 Task: Add an event with the title Casual Team Building Workshop: Enhancing Collaboration and Trust, date '2023/10/26', time 9:15 AM to 11:15 AM, logged in from the account softage.3@softage.netand send the event invitation to softage.6@softage.net and softage.7@softage.net. Set a reminder for the event 5 minutes before
Action: Mouse moved to (126, 117)
Screenshot: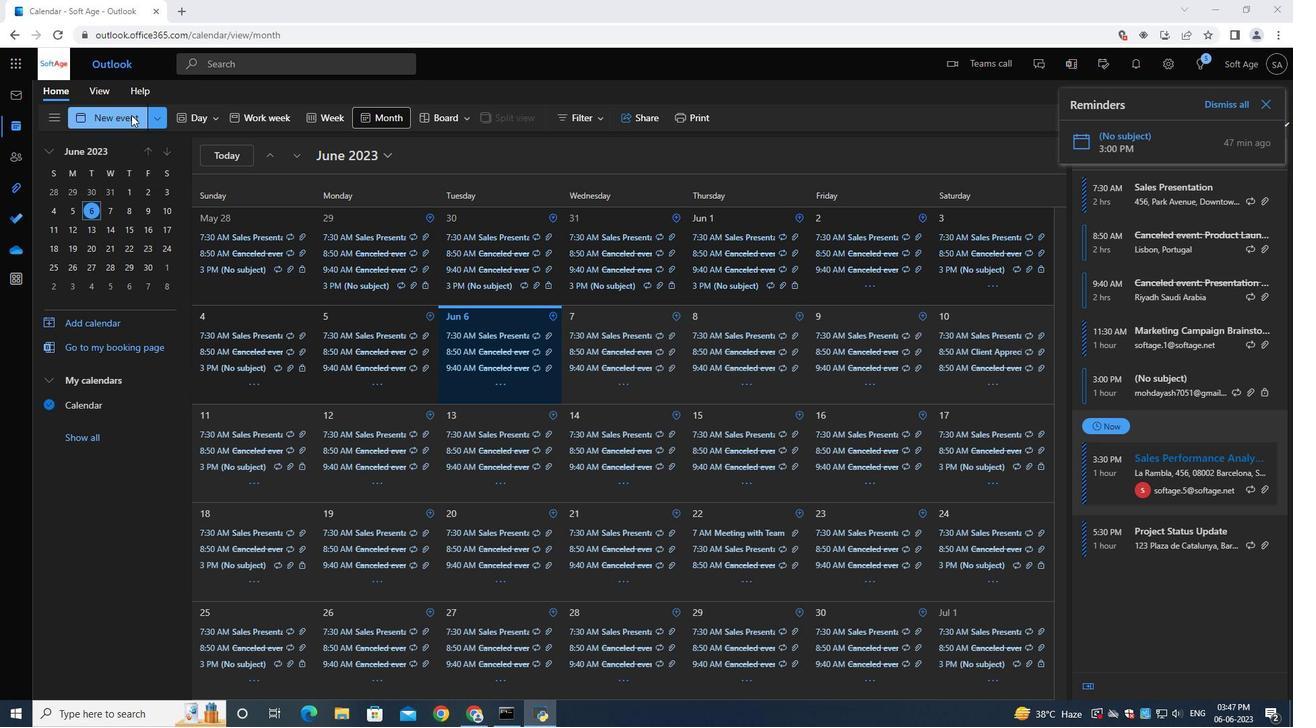 
Action: Mouse pressed left at (126, 117)
Screenshot: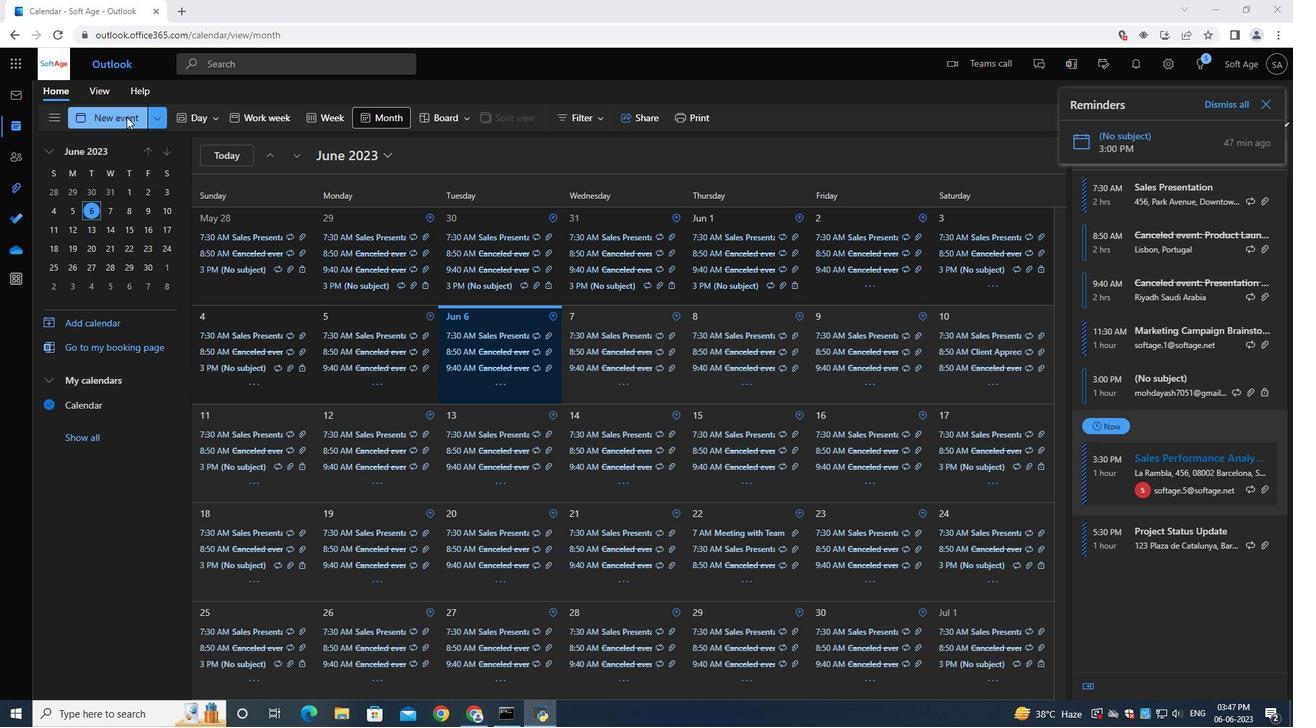 
Action: Mouse moved to (374, 212)
Screenshot: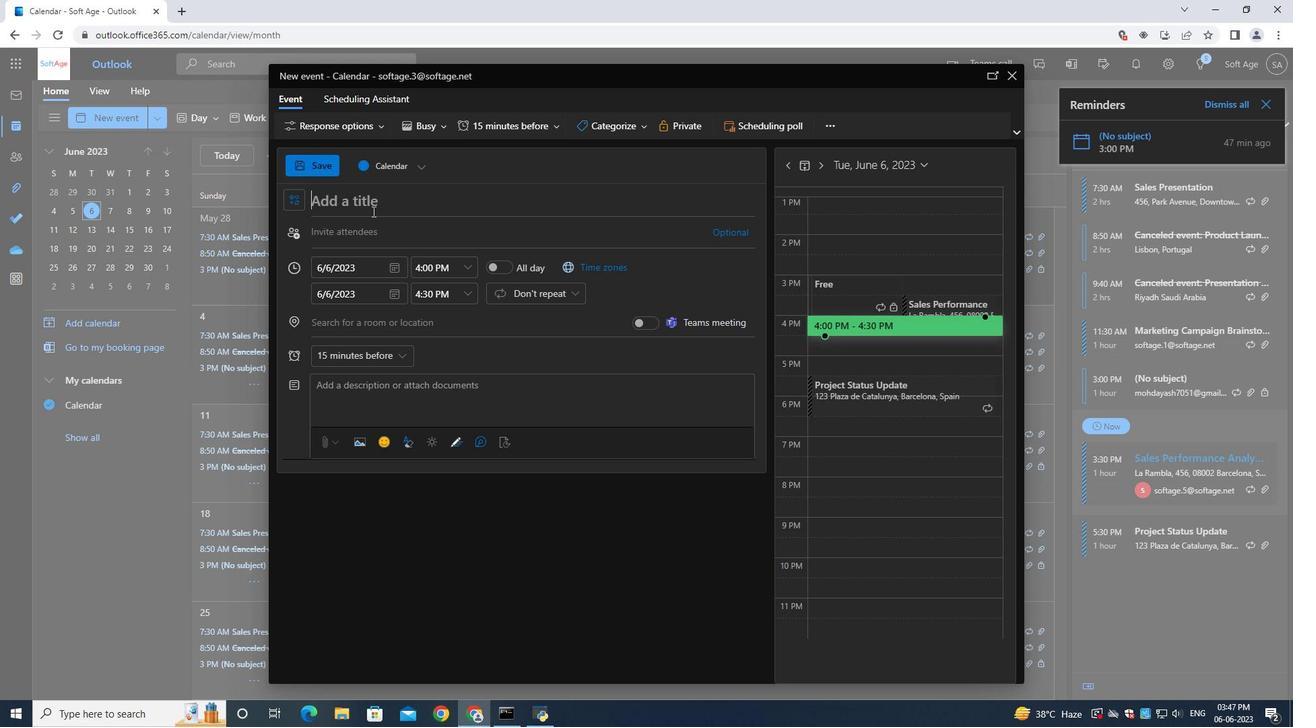 
Action: Key pressed <Key.shift>Casual<Key.space><Key.shift><Key.shift><Key.shift><Key.shift><Key.shift>Team<Key.space><Key.shift><Key.shift><Key.shift><Key.shift><Key.shift><Key.shift><Key.shift><Key.shift><Key.shift><Key.shift><Key.shift><Key.shift><Key.shift><Key.shift><Key.shift>Building<Key.space><Key.shift>Workshop<Key.shift_r>:<Key.space><Key.shift><Key.shift><Key.shift><Key.shift><Key.shift><Key.shift><Key.shift><Key.shift><Key.shift><Key.shift><Key.shift><Key.shift><Key.shift><Key.shift><Key.shift>Enhancing<Key.space><Key.shift>Collaboration<Key.space>and<Key.space><Key.shift>Trust<Key.space>
Screenshot: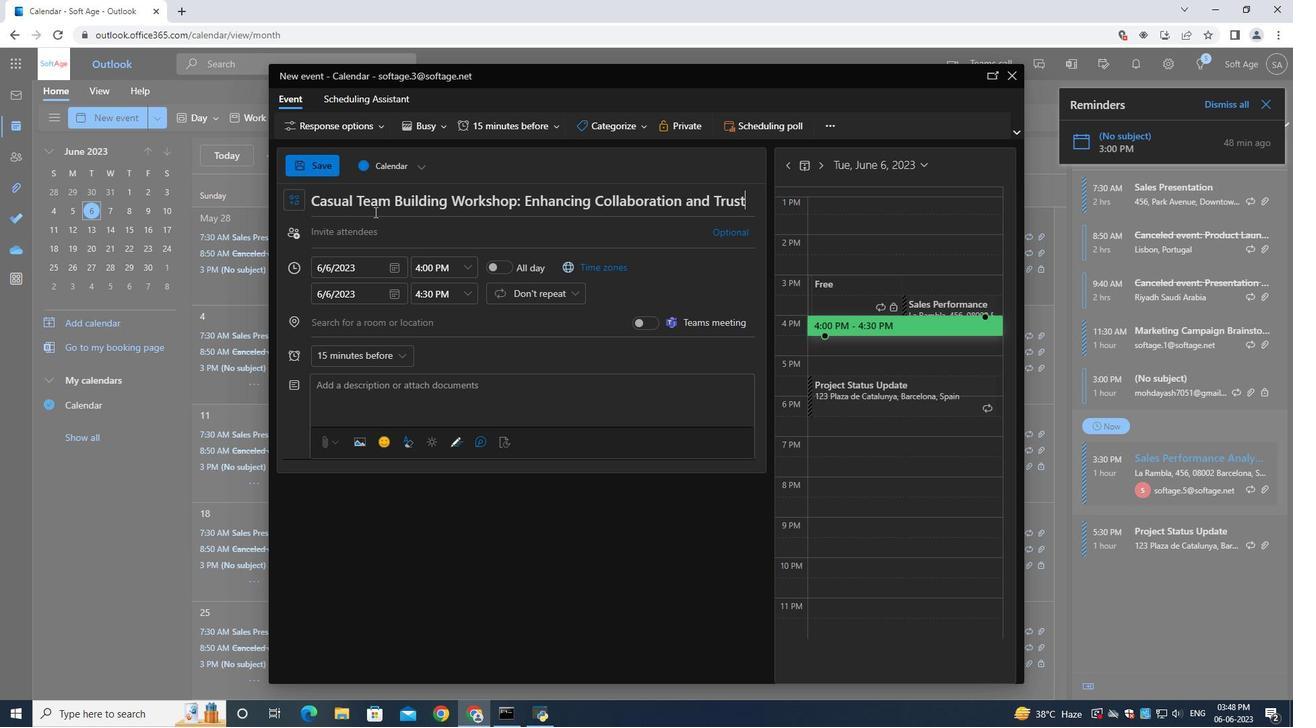 
Action: Mouse moved to (394, 274)
Screenshot: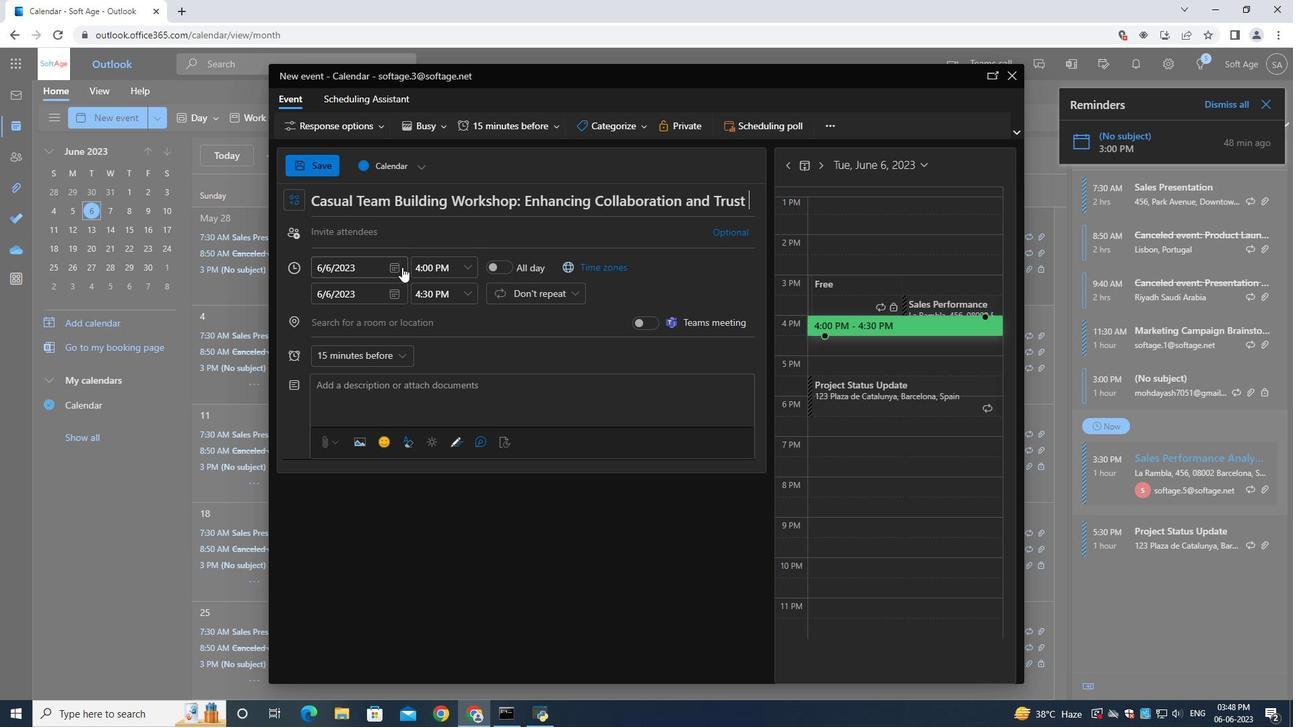 
Action: Mouse pressed left at (394, 274)
Screenshot: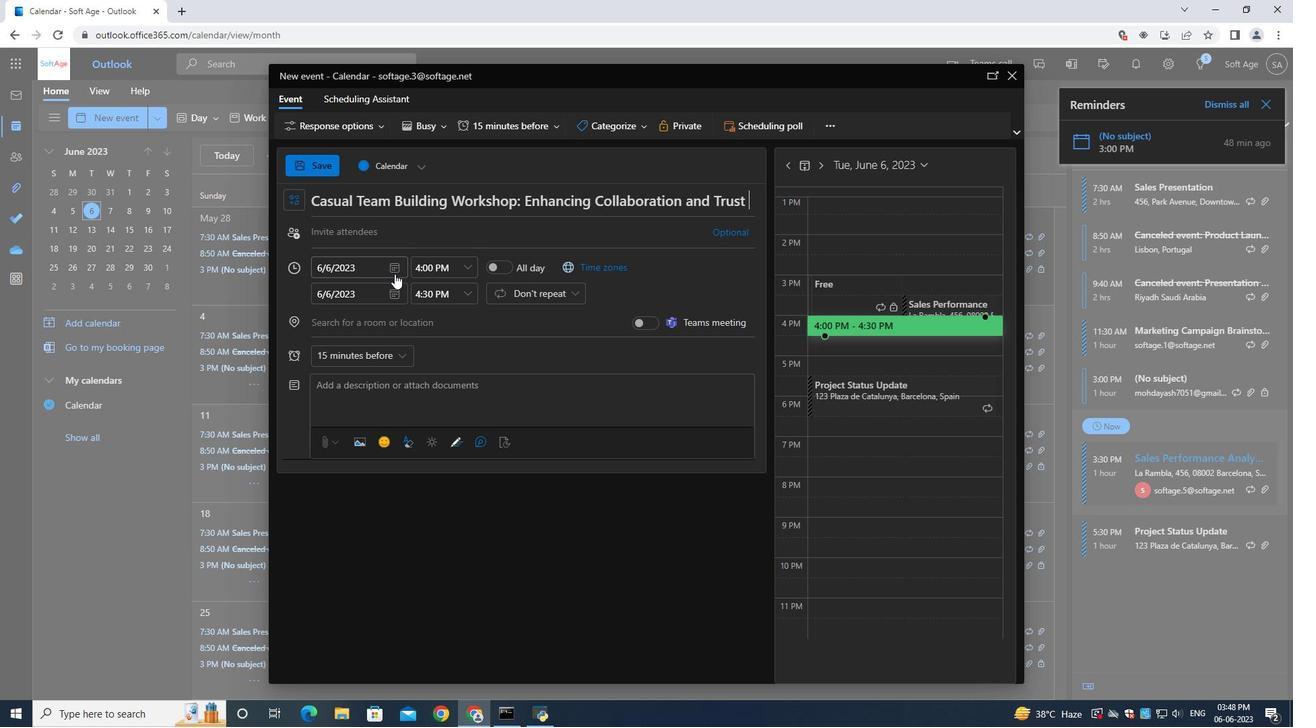 
Action: Mouse moved to (441, 297)
Screenshot: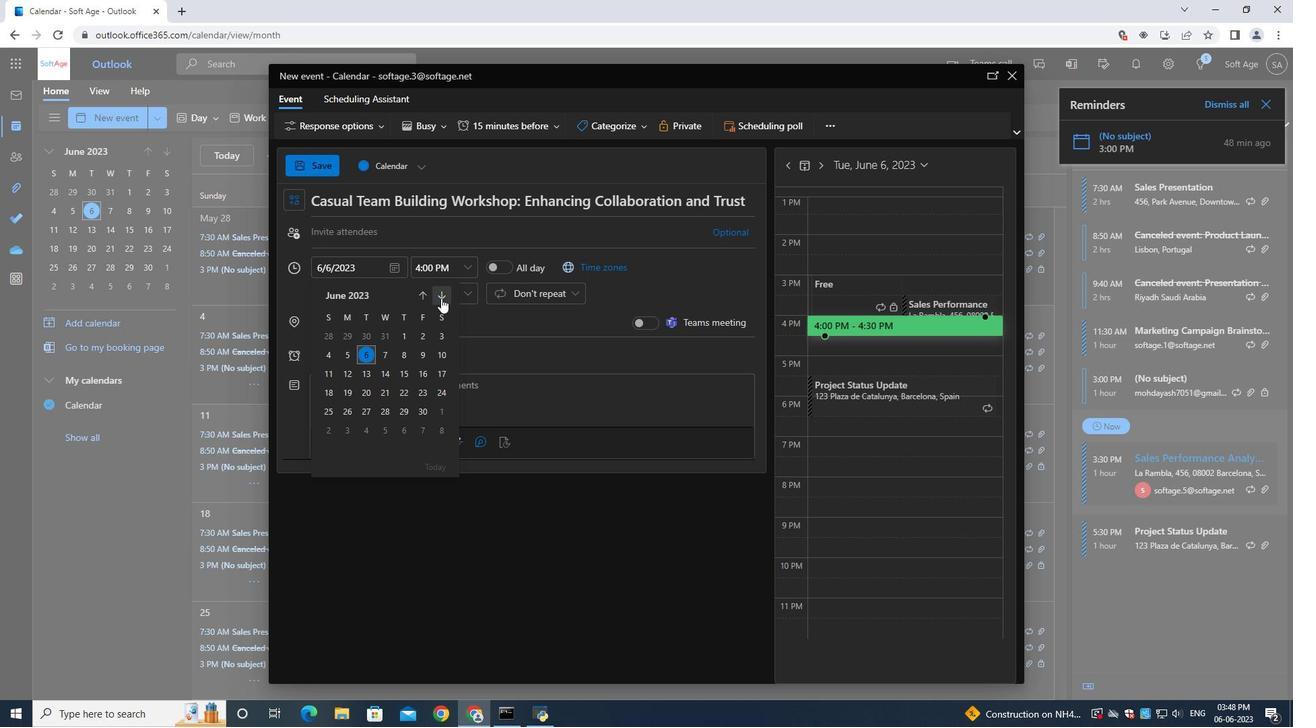 
Action: Mouse pressed left at (441, 297)
Screenshot: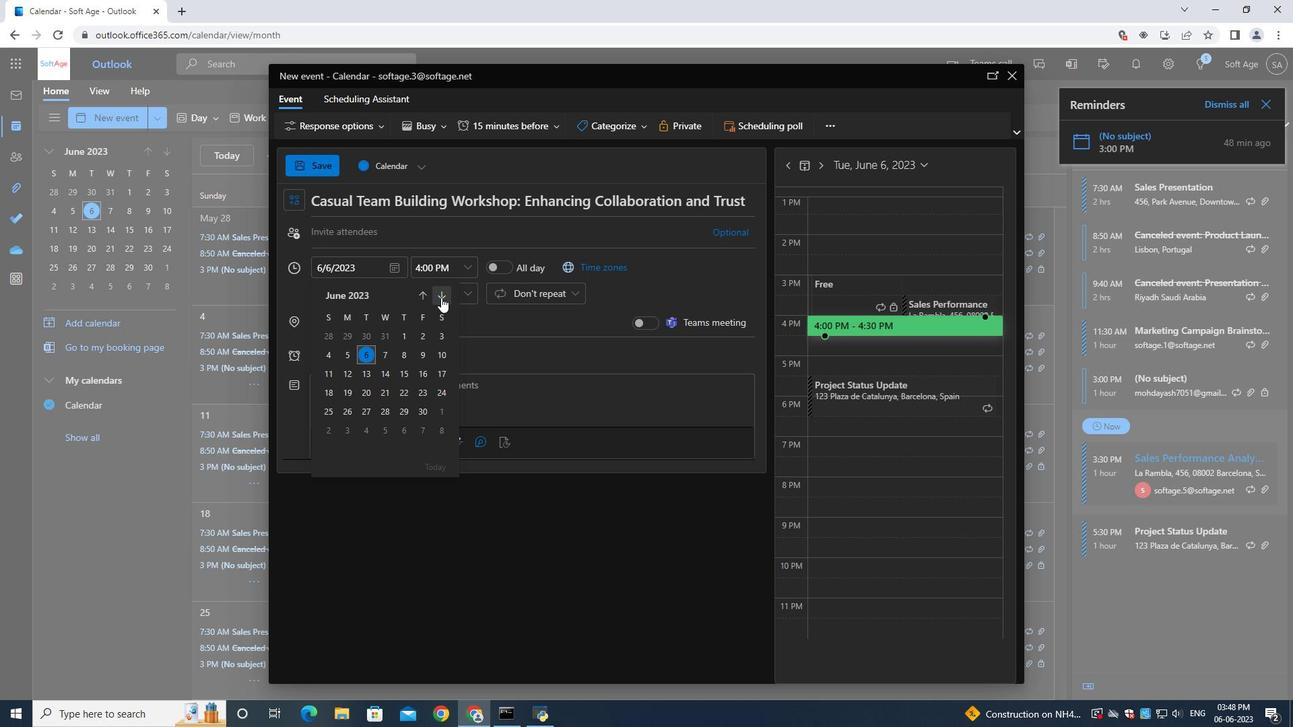 
Action: Mouse pressed left at (441, 297)
Screenshot: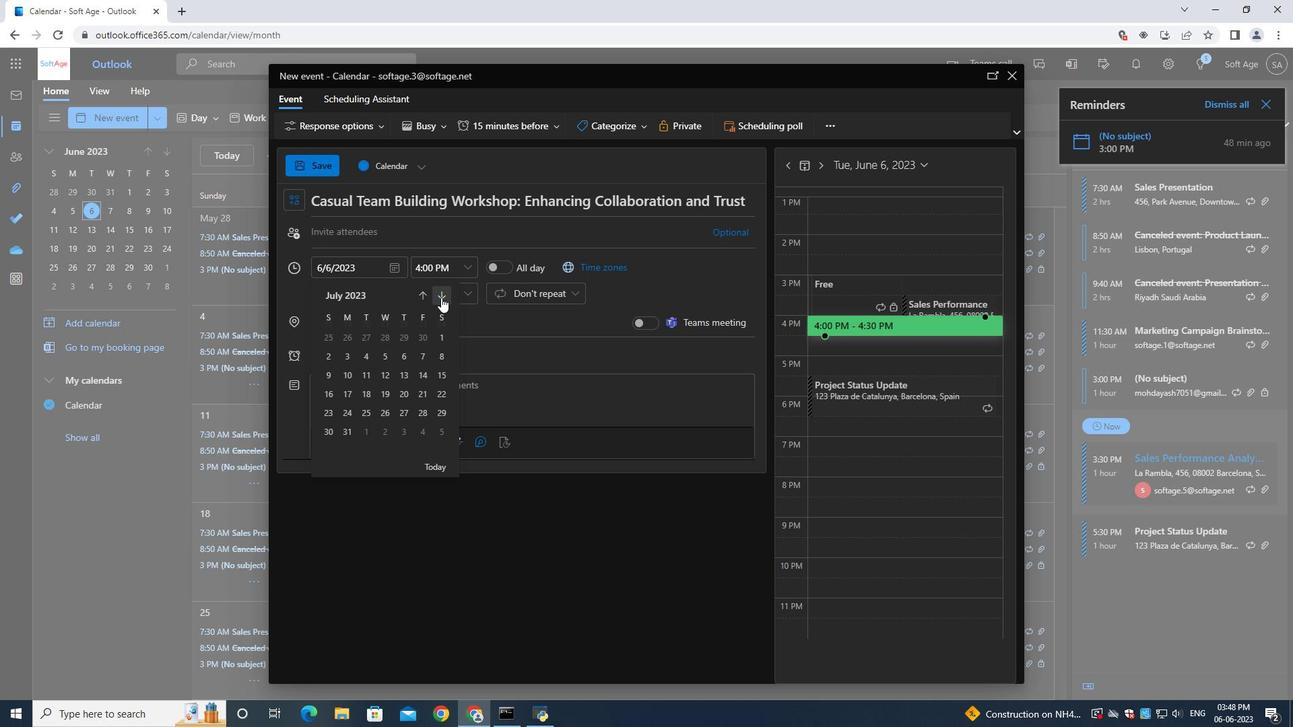 
Action: Mouse moved to (441, 297)
Screenshot: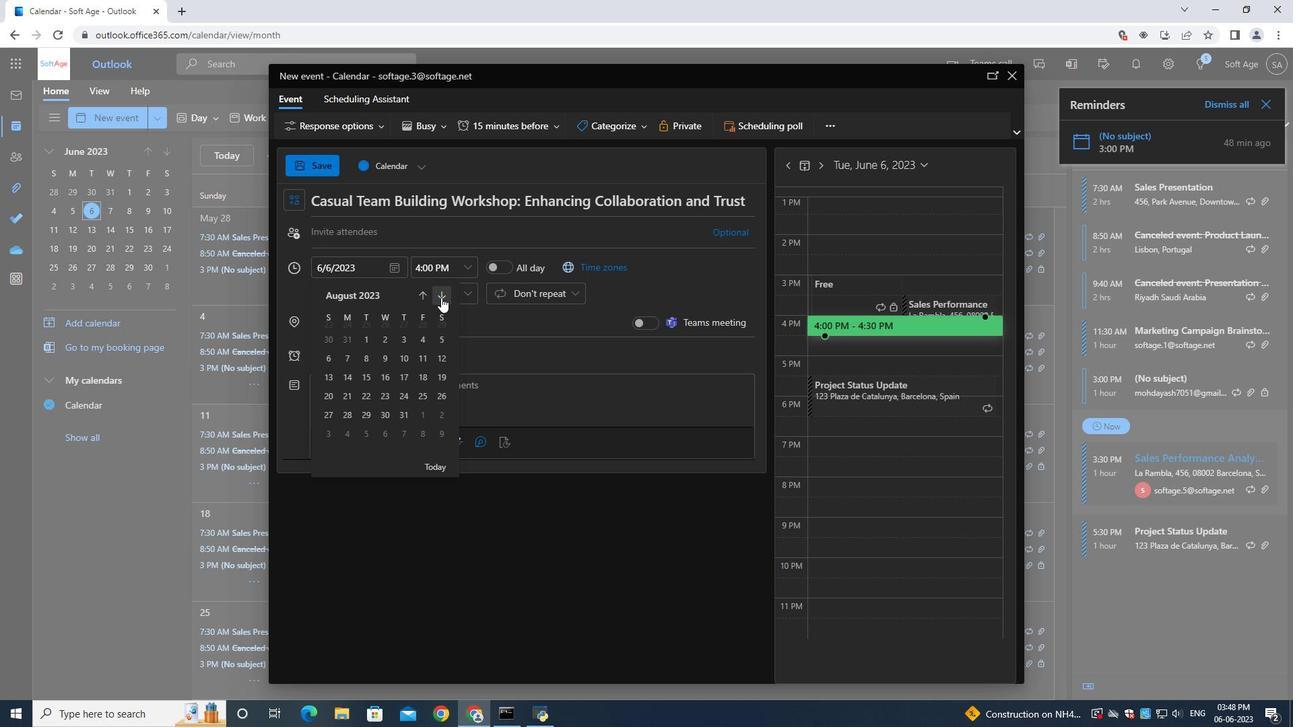 
Action: Mouse pressed left at (441, 297)
Screenshot: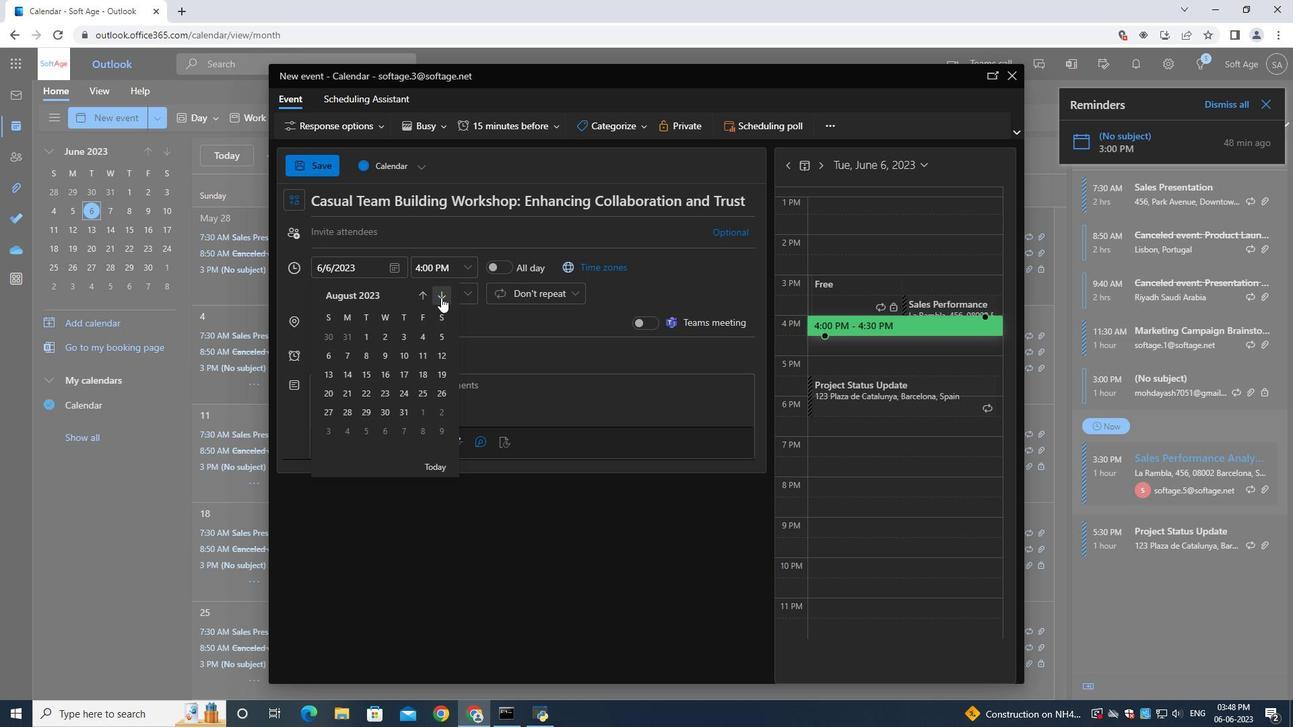 
Action: Mouse moved to (441, 297)
Screenshot: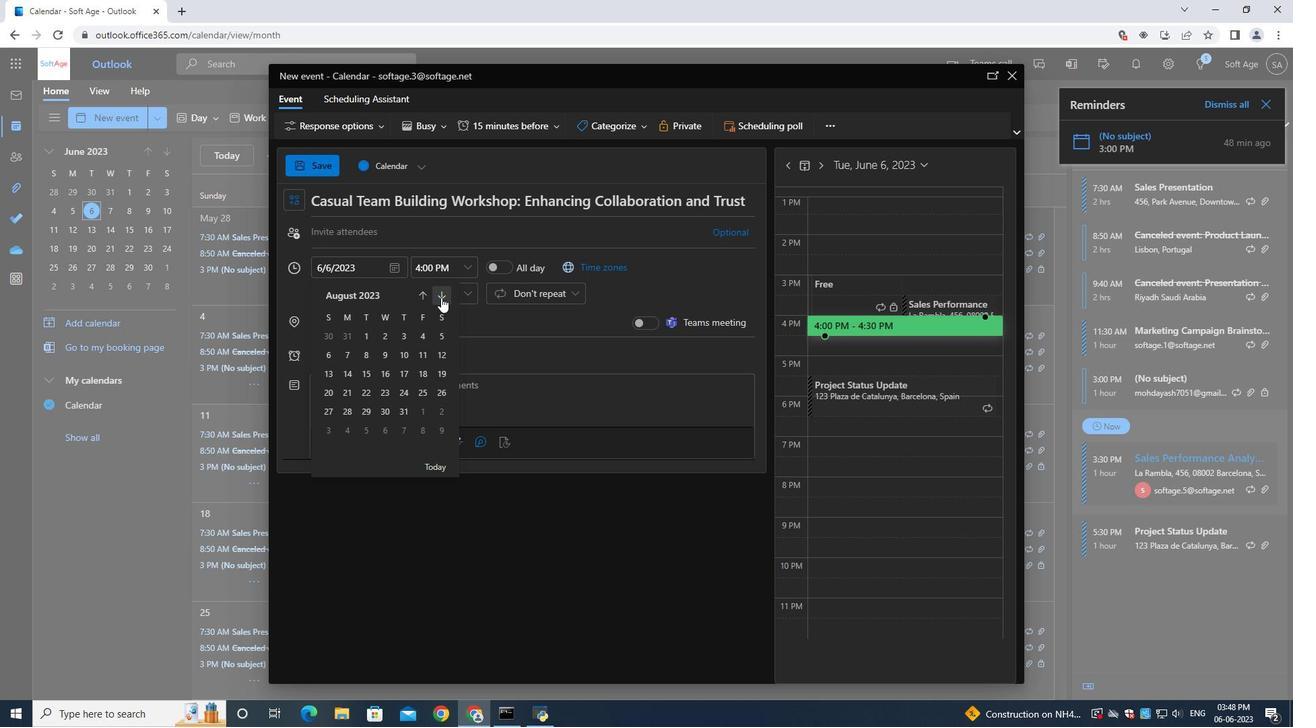 
Action: Mouse pressed left at (441, 297)
Screenshot: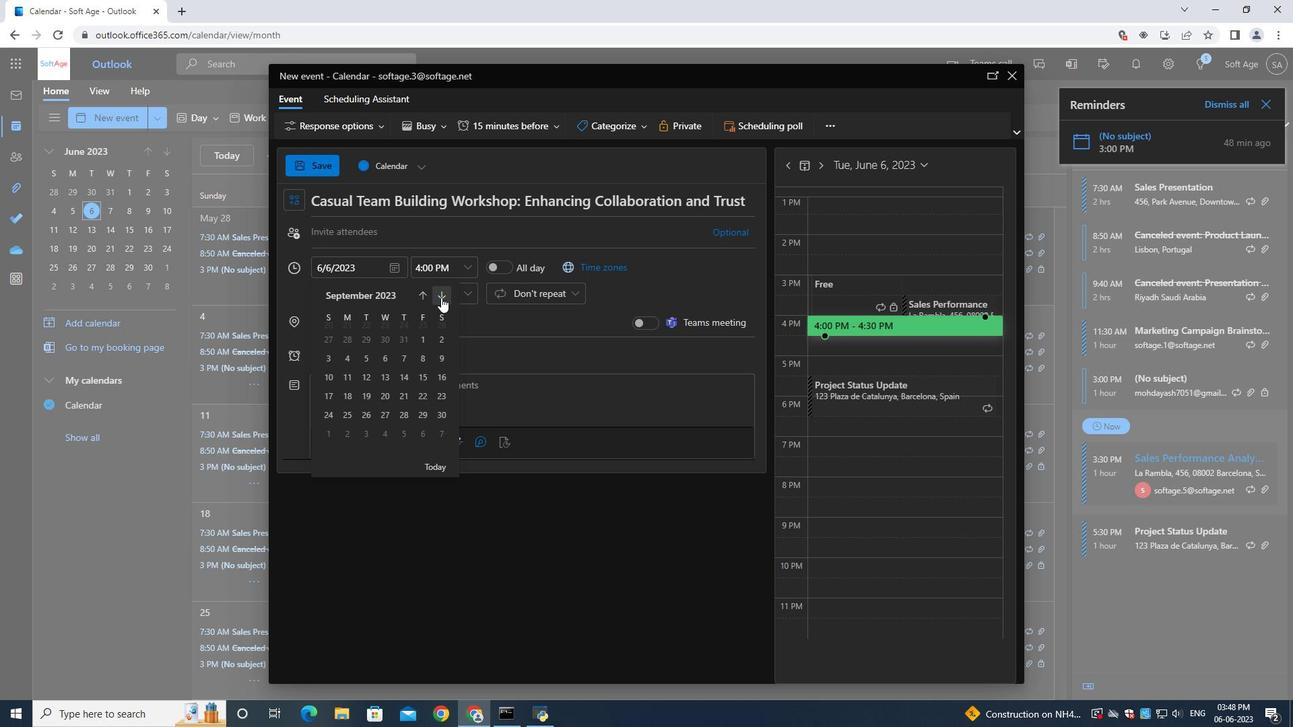 
Action: Mouse moved to (404, 397)
Screenshot: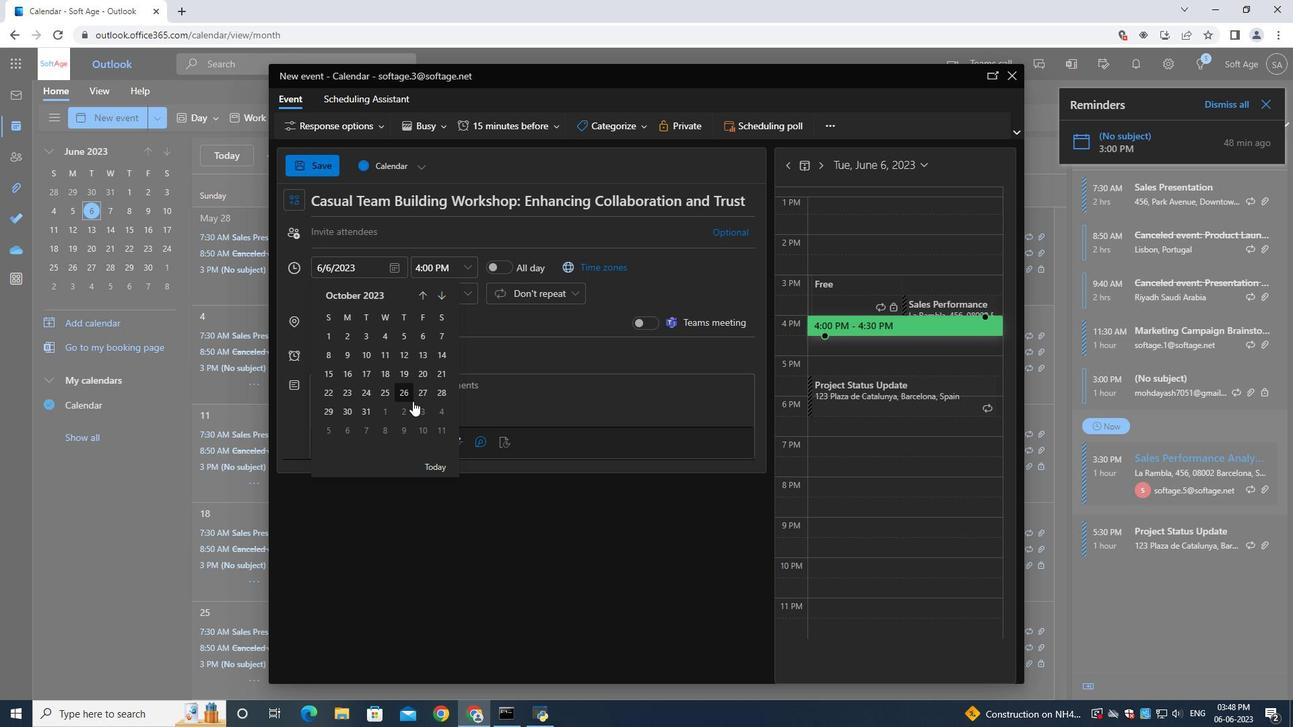 
Action: Mouse pressed left at (404, 397)
Screenshot: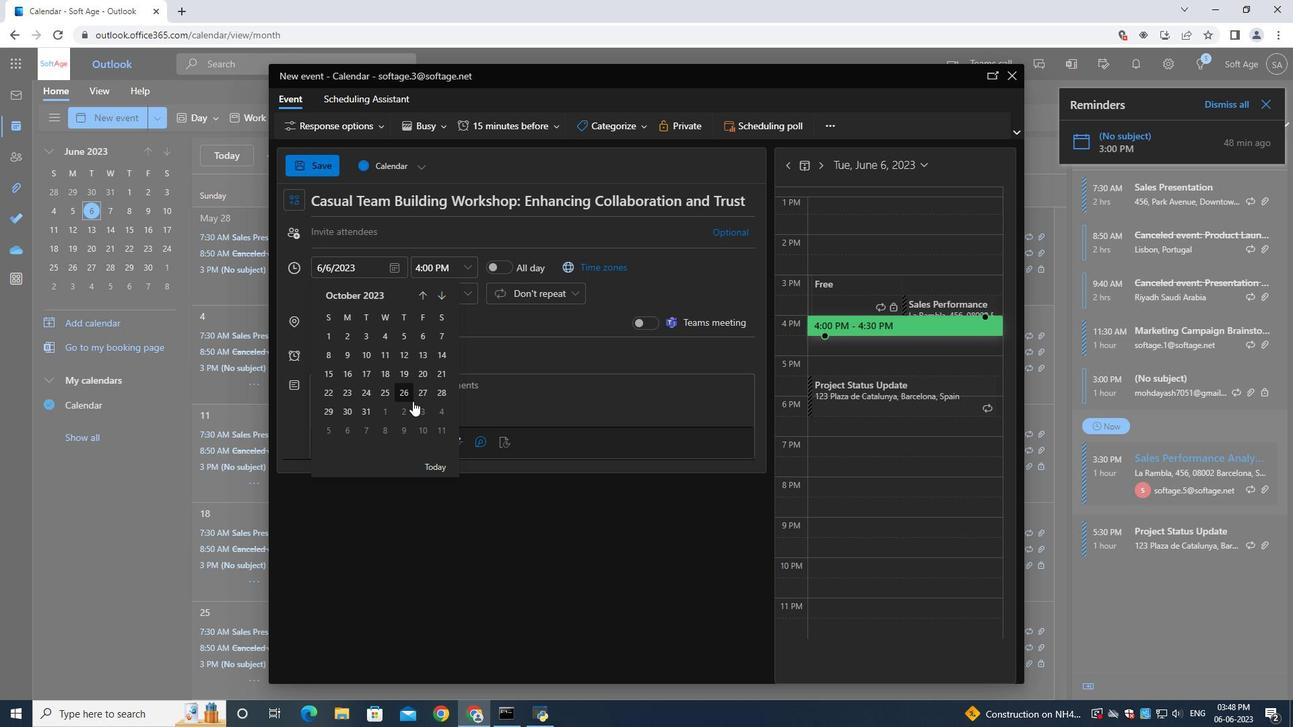 
Action: Mouse moved to (431, 270)
Screenshot: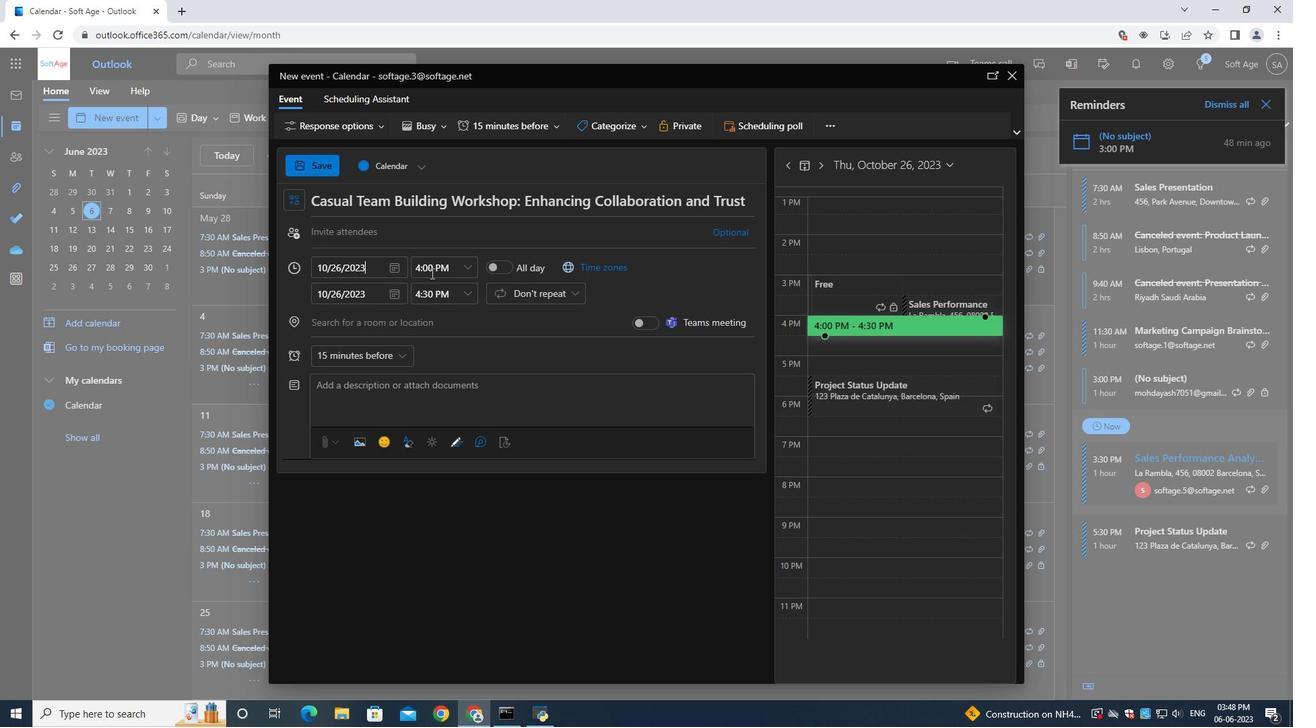 
Action: Mouse pressed left at (431, 270)
Screenshot: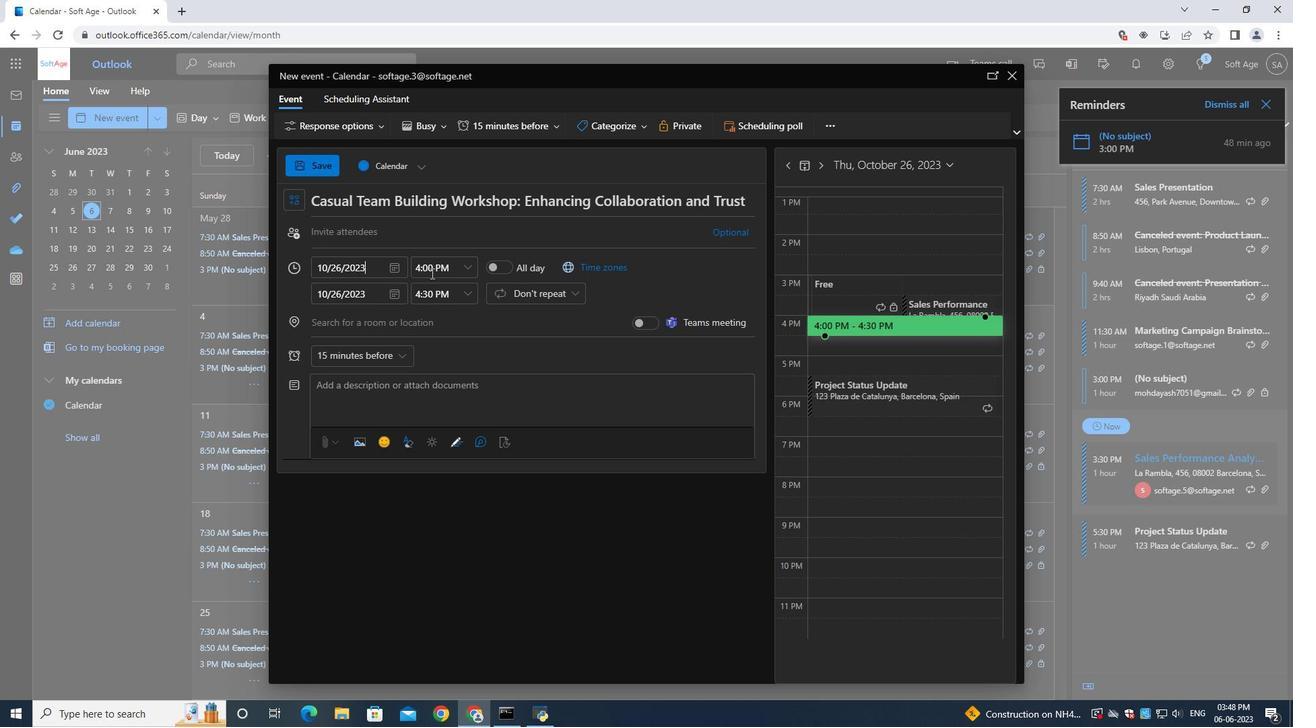 
Action: Mouse moved to (432, 270)
Screenshot: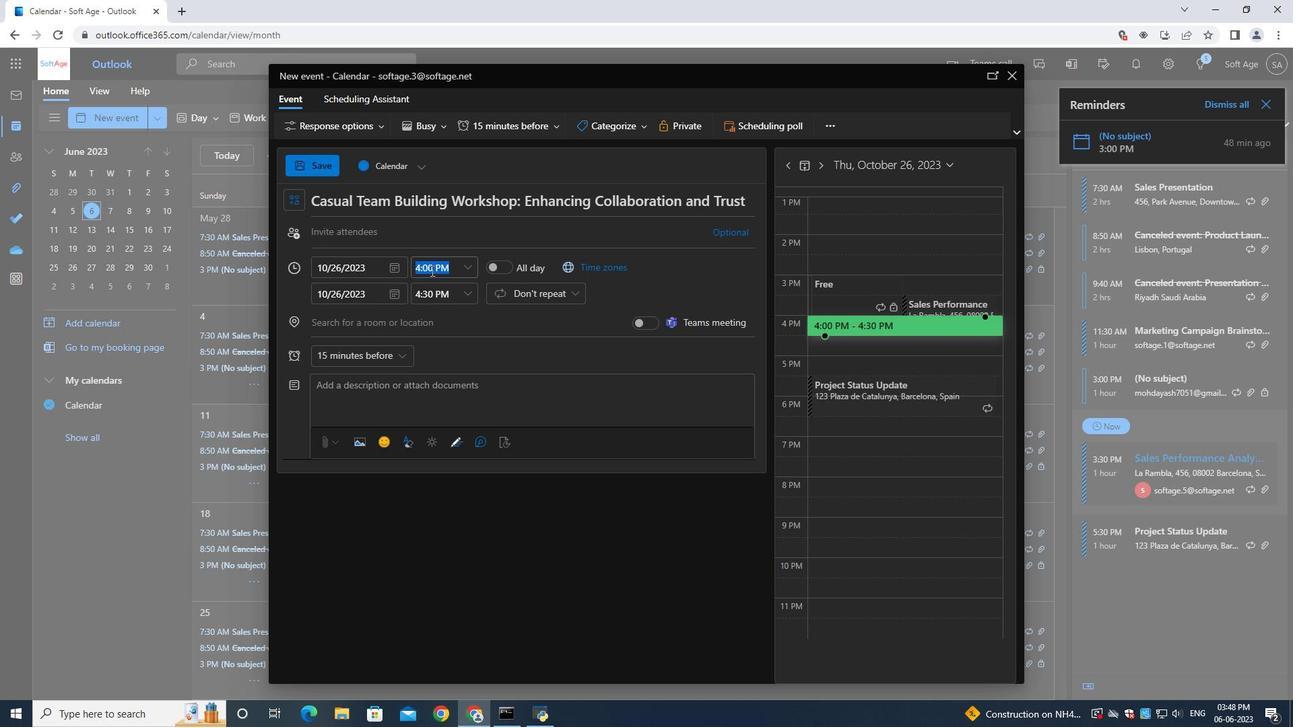 
Action: Key pressed 9<Key.shift_r>:15<Key.shift>AM
Screenshot: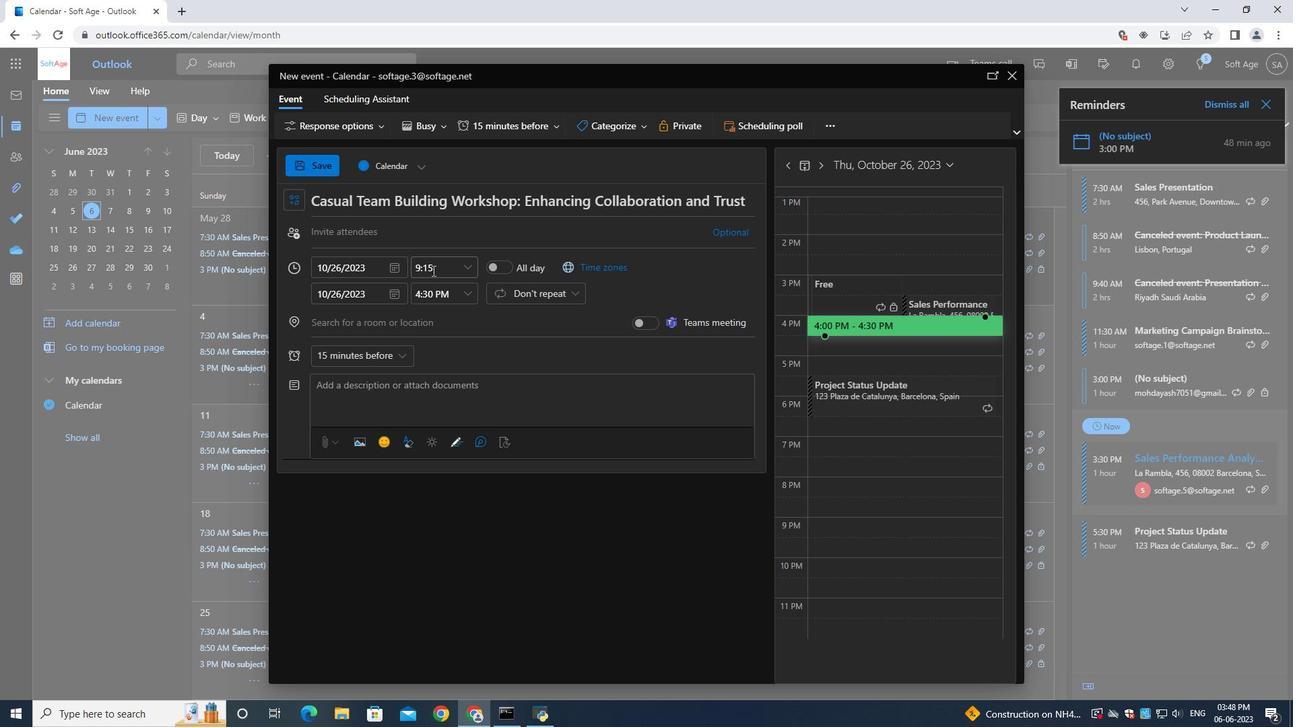 
Action: Mouse moved to (432, 297)
Screenshot: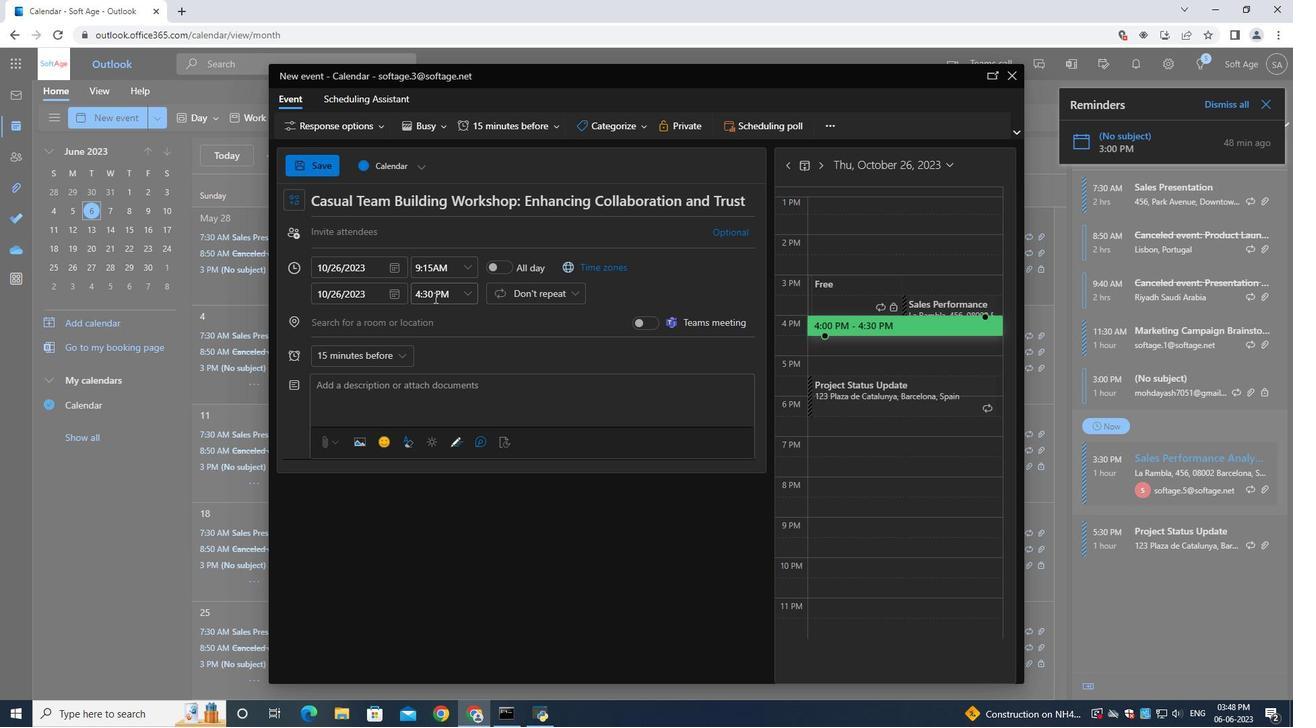 
Action: Mouse pressed left at (432, 297)
Screenshot: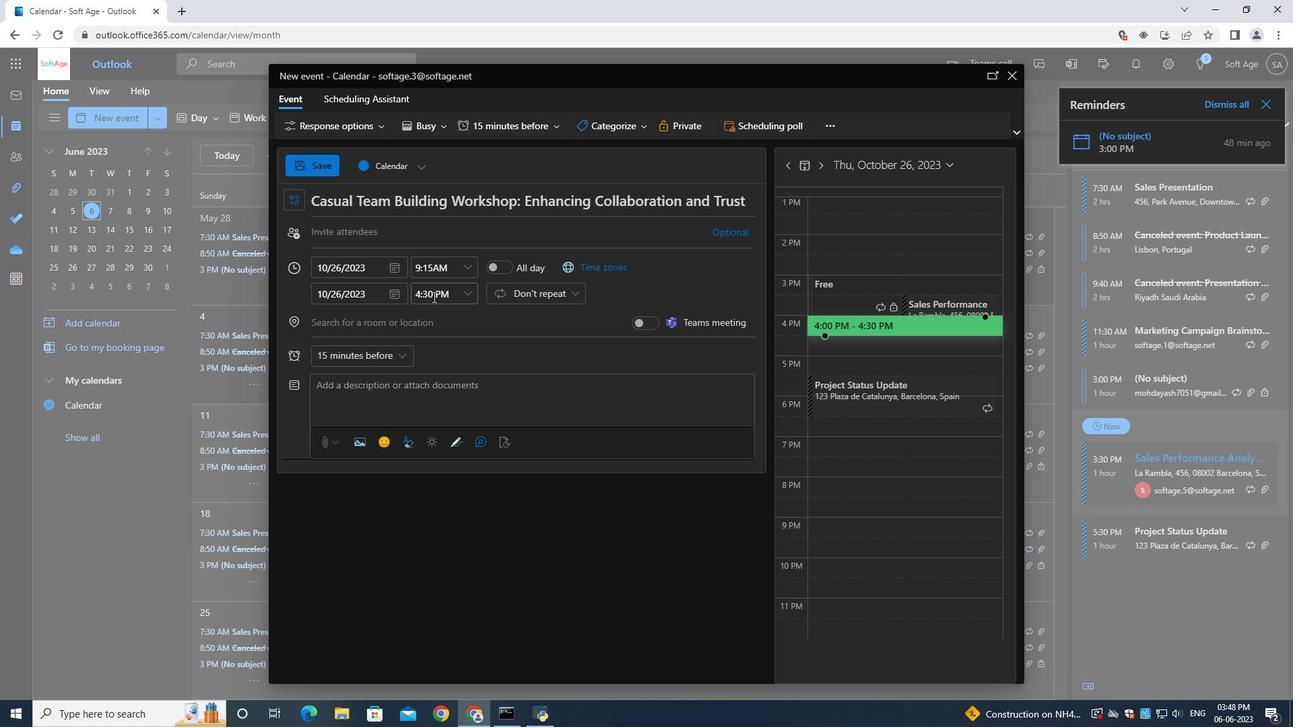 
Action: Mouse moved to (433, 297)
Screenshot: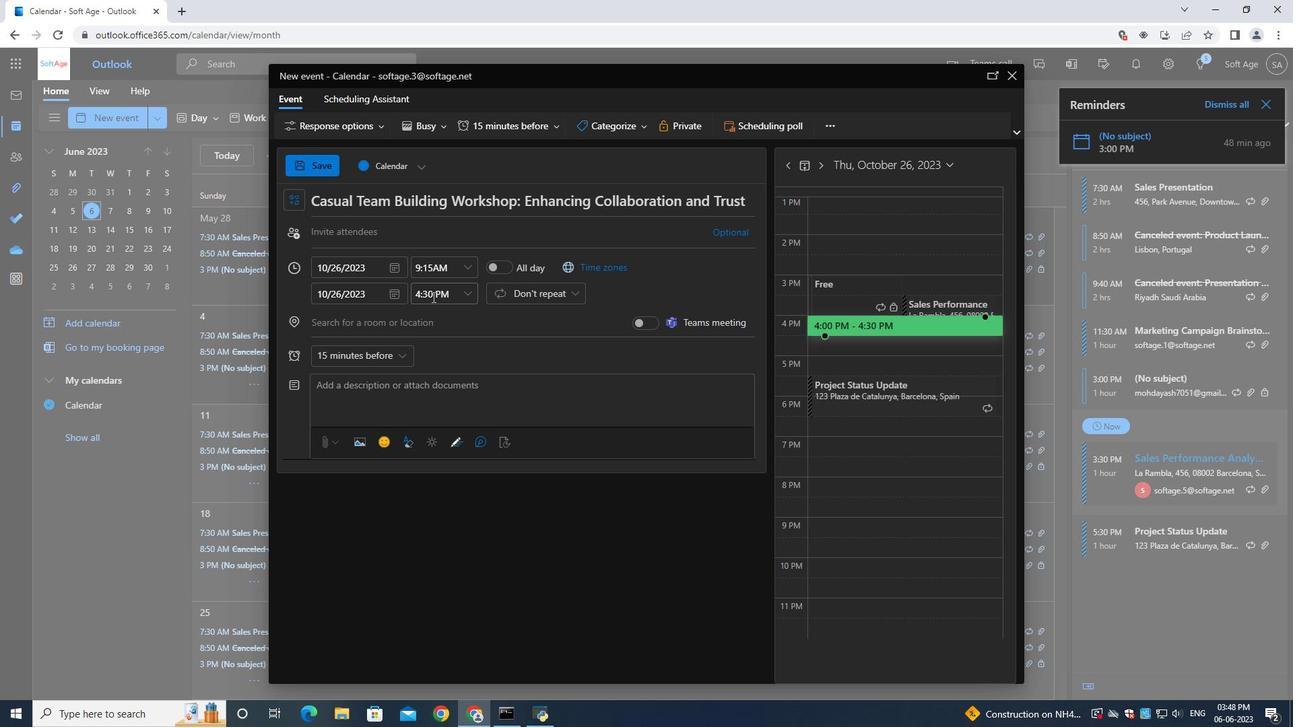 
Action: Key pressed 11<Key.shift_r>:15<Key.shift>AM
Screenshot: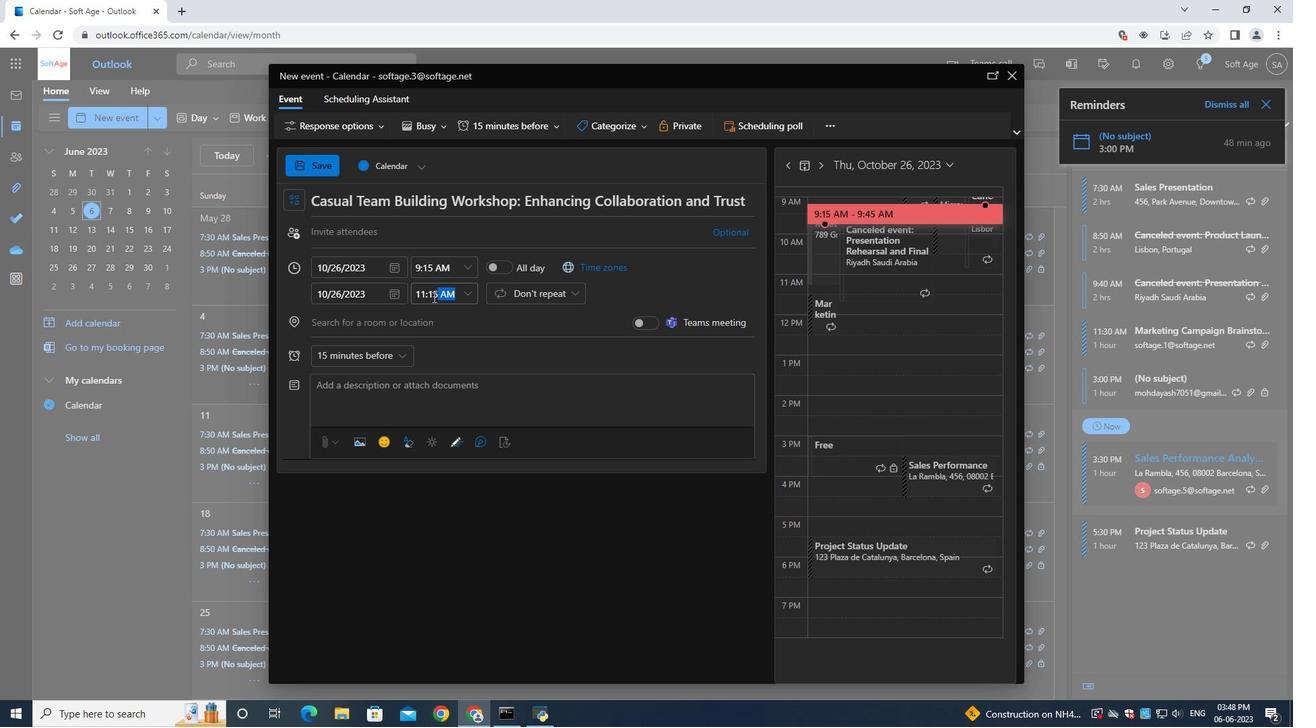
Action: Mouse moved to (363, 239)
Screenshot: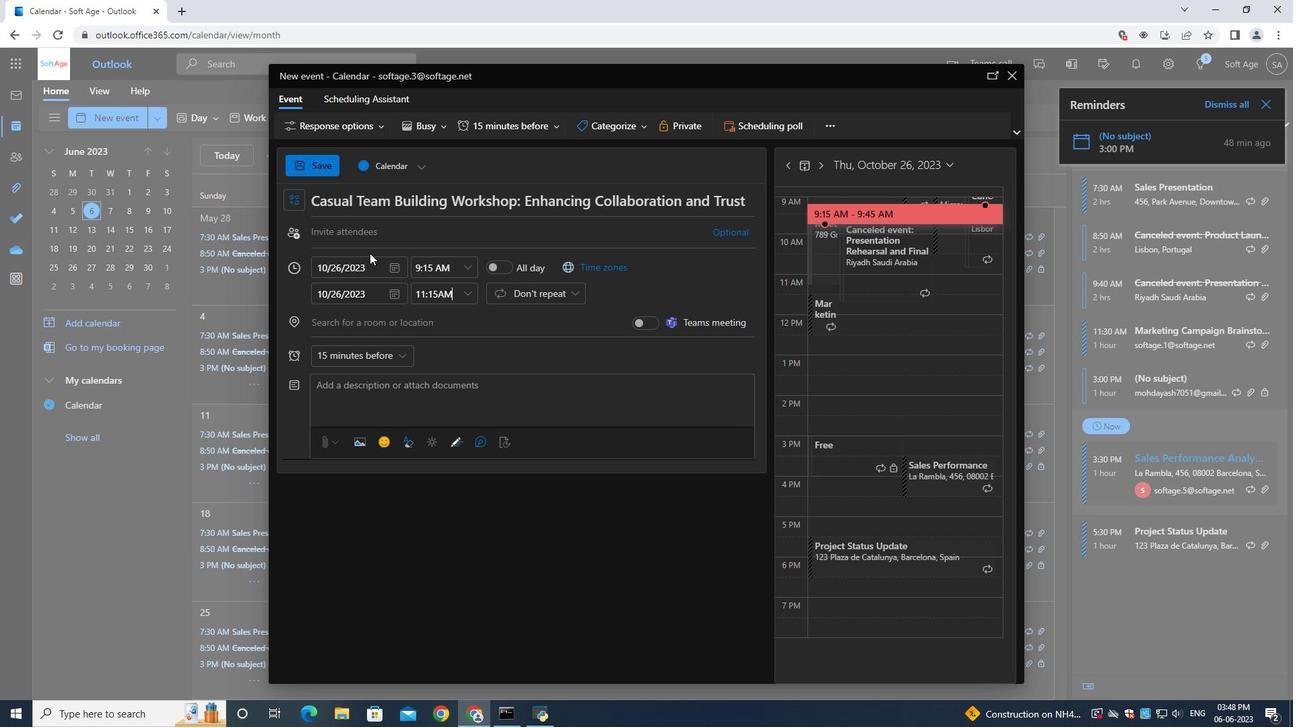 
Action: Mouse pressed left at (363, 239)
Screenshot: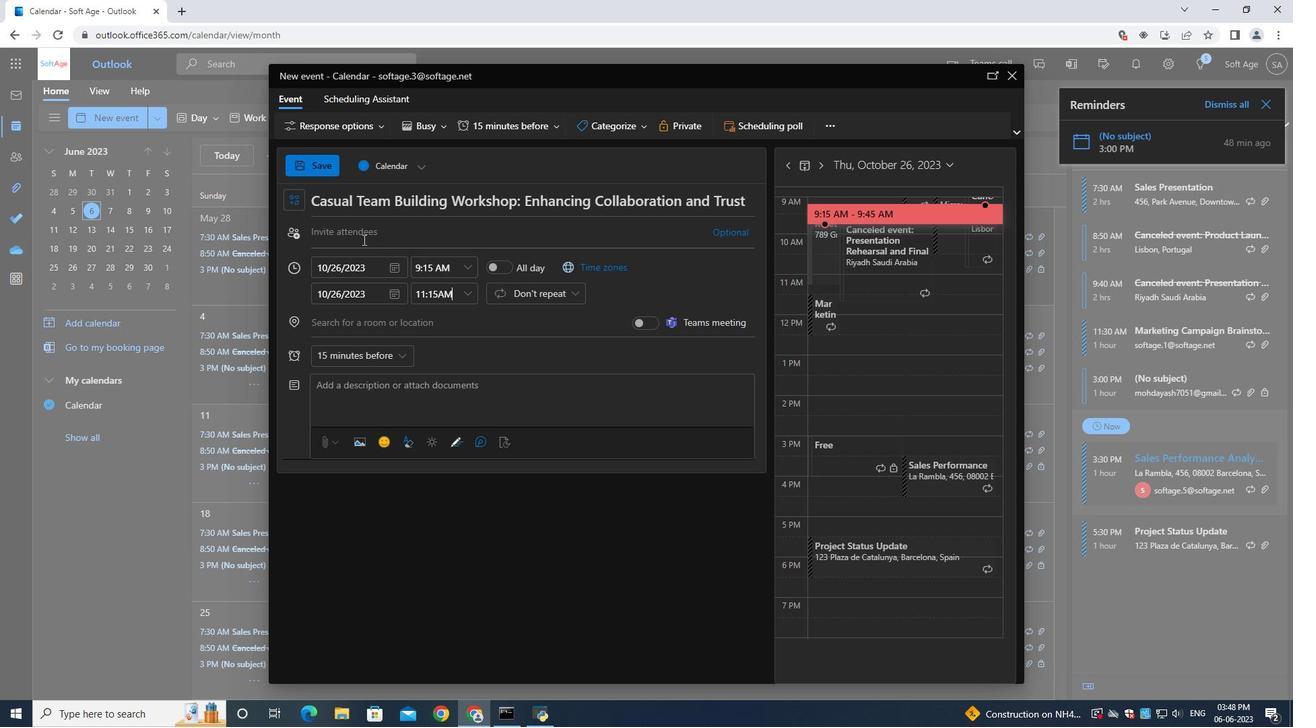 
Action: Mouse moved to (366, 242)
Screenshot: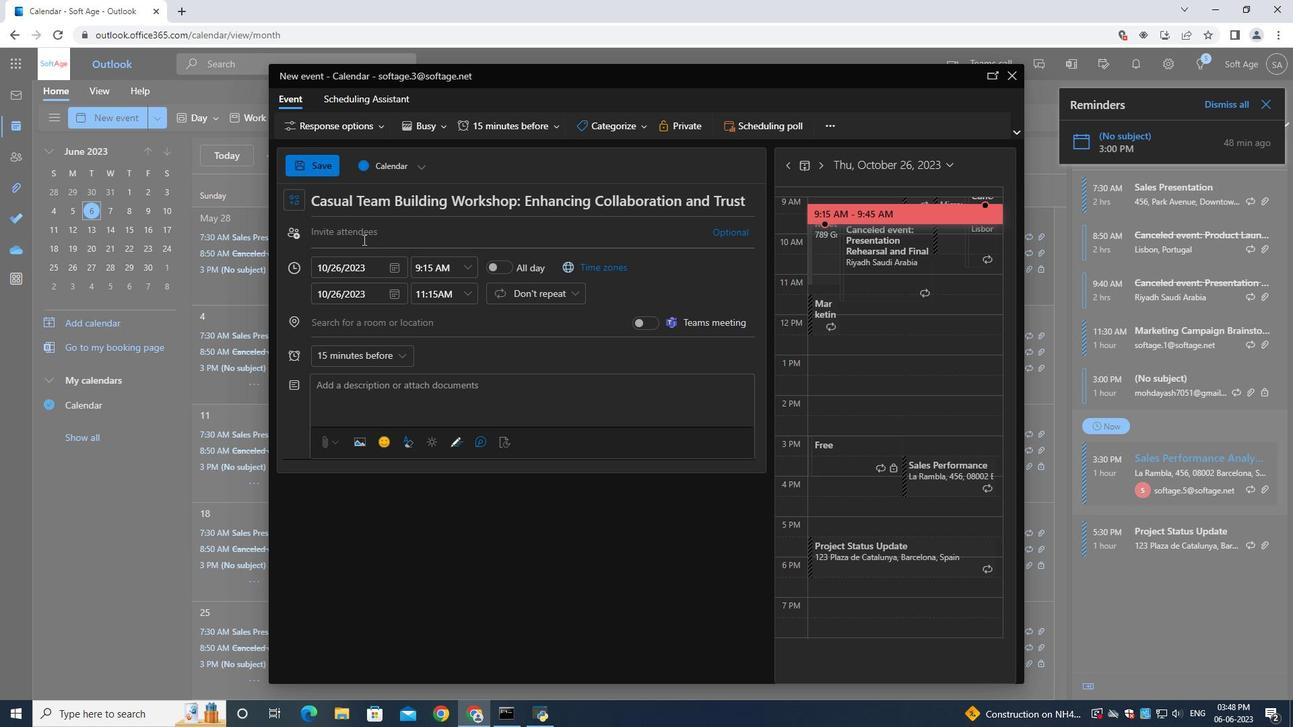 
Action: Key pressed softage.6<Key.shift>@softage.net
Screenshot: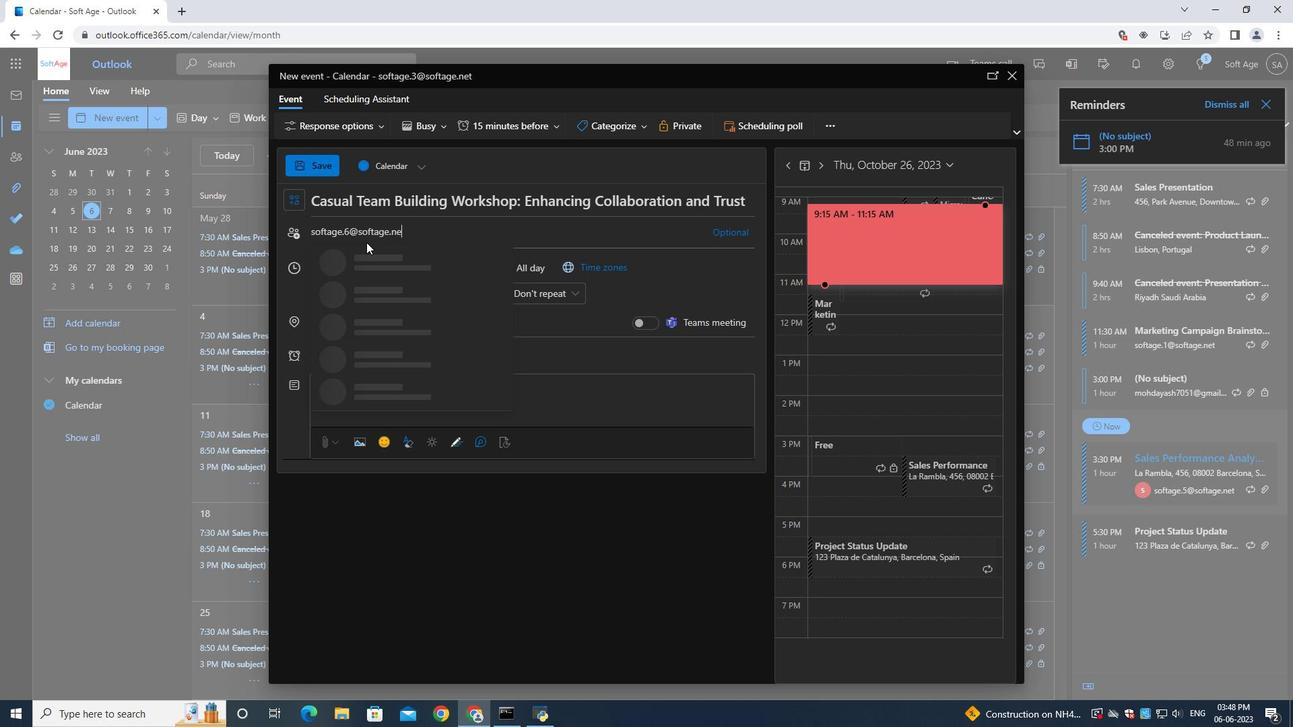 
Action: Mouse moved to (410, 266)
Screenshot: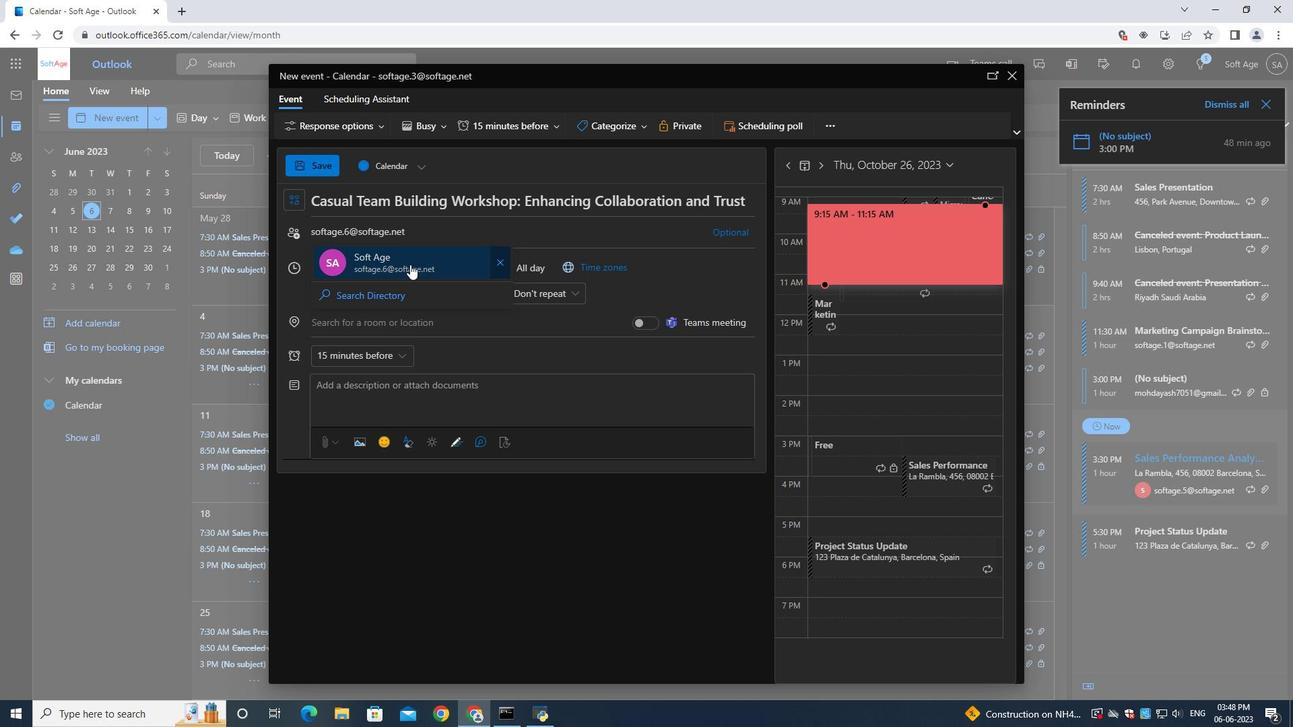 
Action: Mouse pressed left at (410, 266)
Screenshot: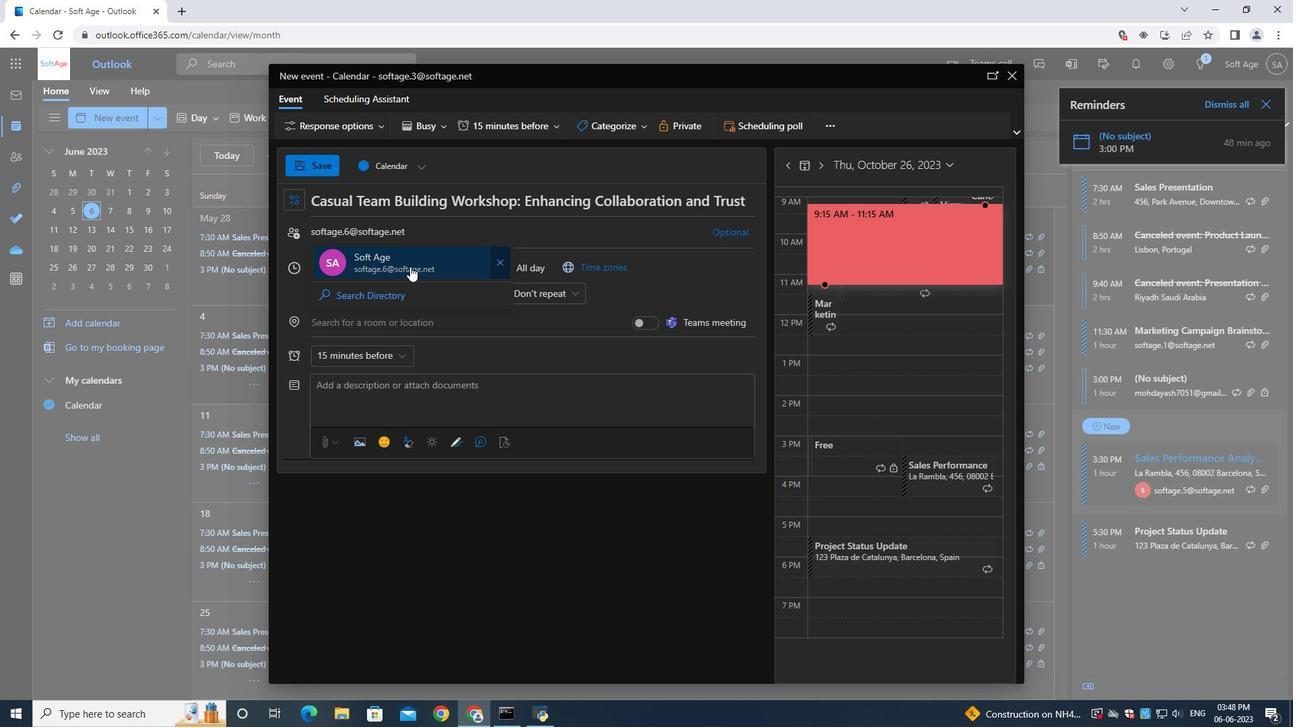 
Action: Key pressed softage.6<Key.shift>@softage.net
Screenshot: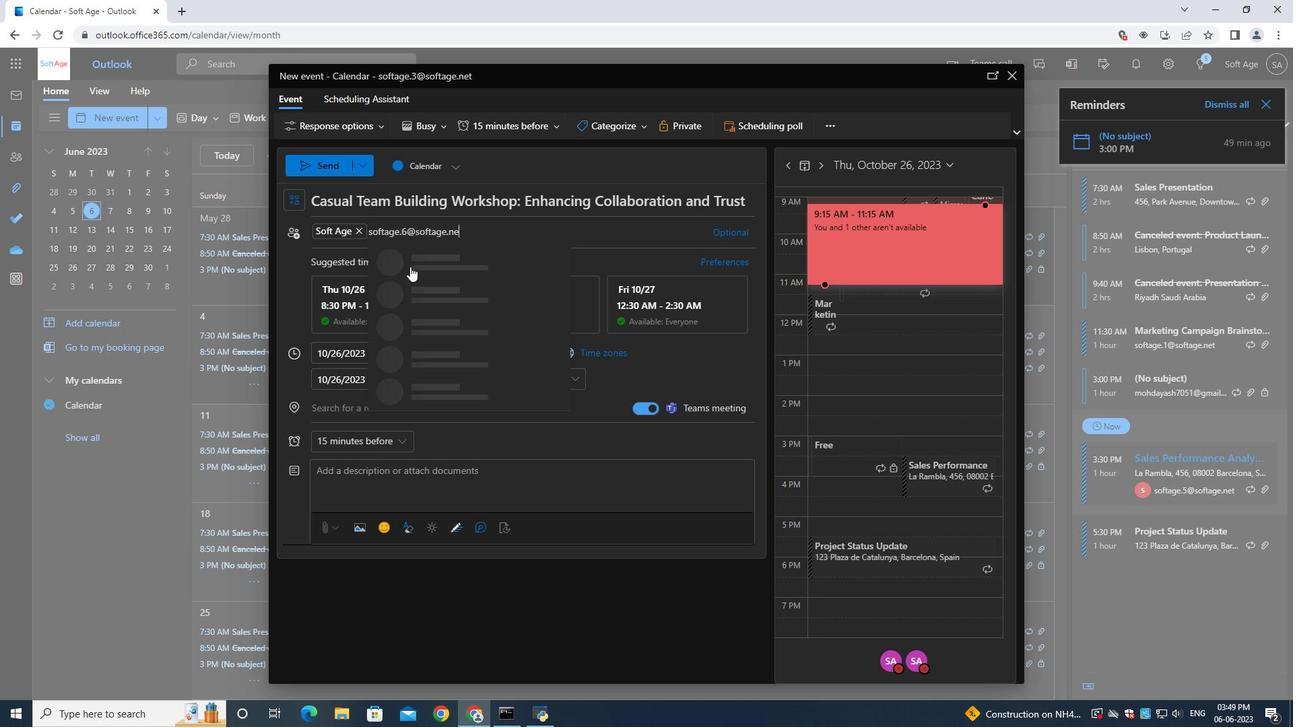 
Action: Mouse moved to (416, 269)
Screenshot: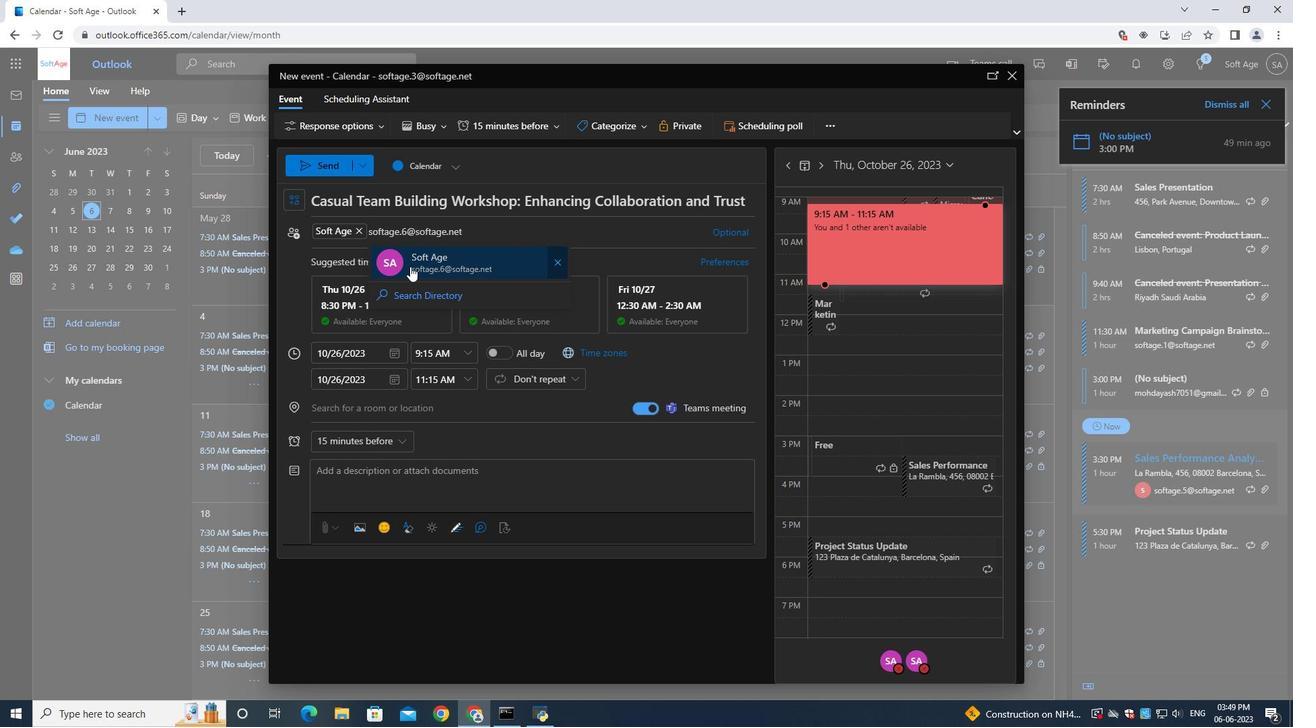 
Action: Mouse pressed left at (416, 269)
Screenshot: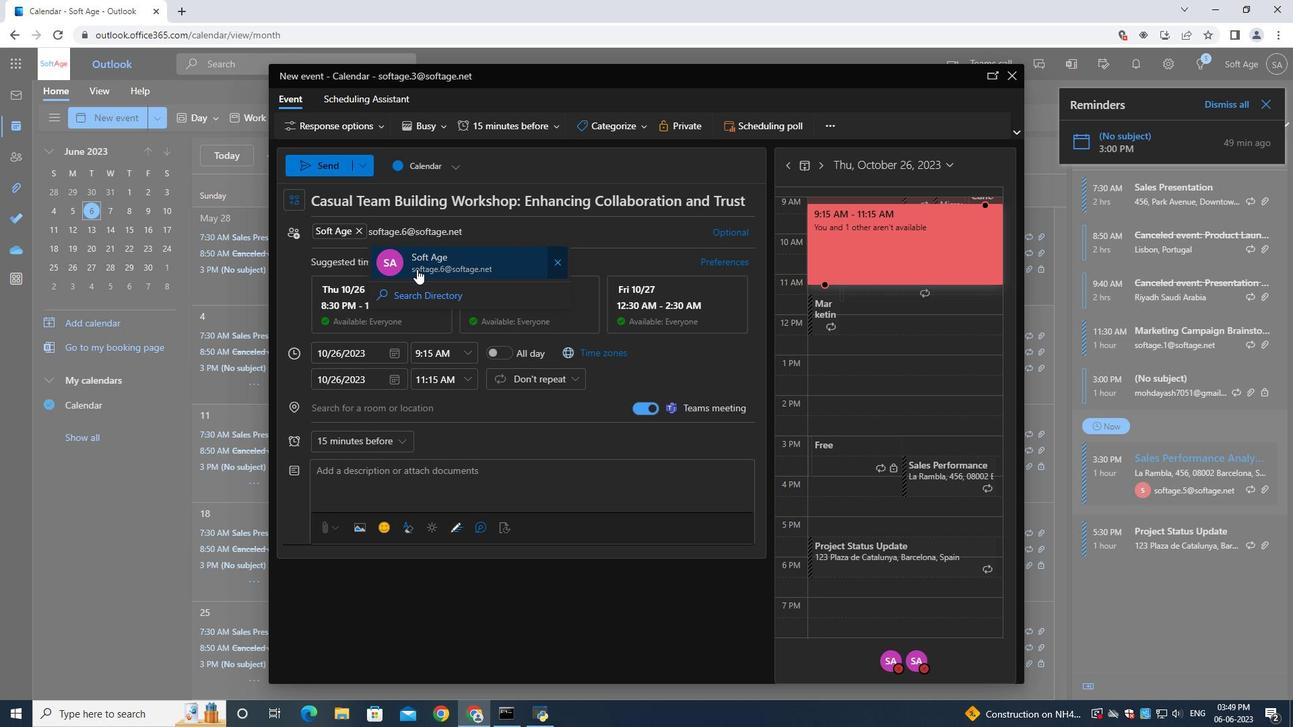 
Action: Mouse moved to (336, 442)
Screenshot: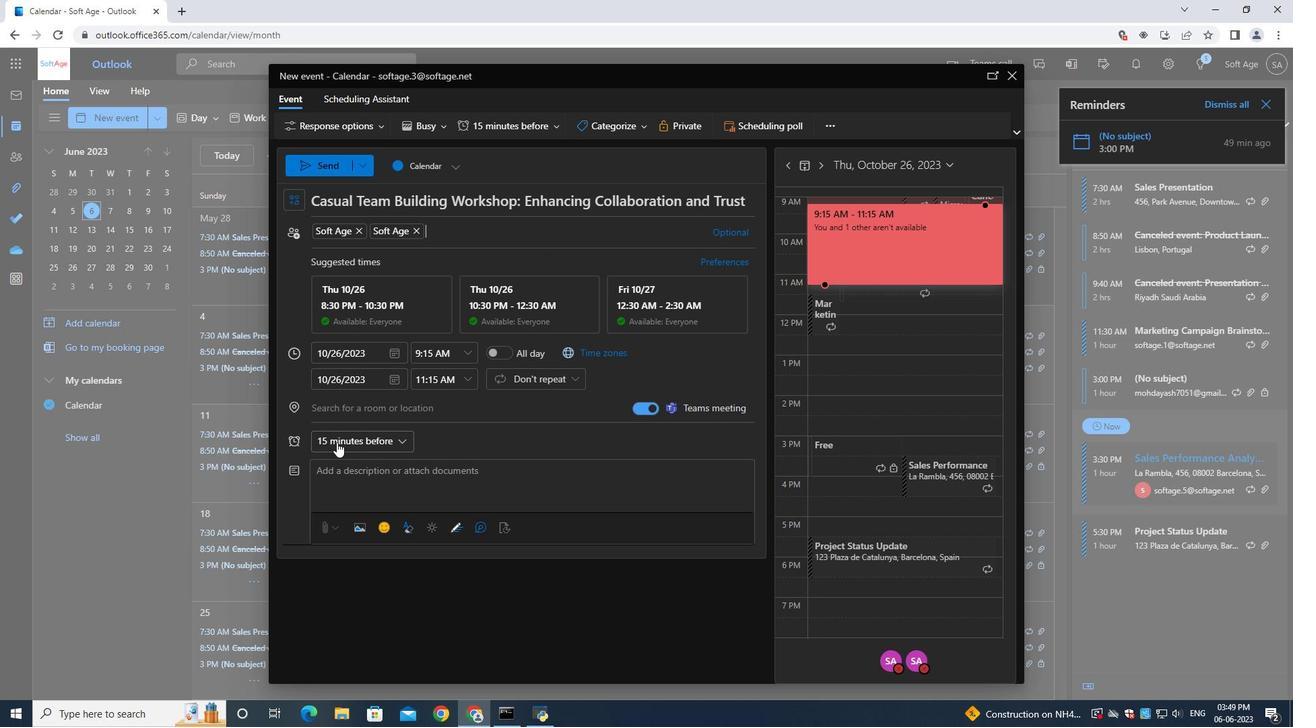 
Action: Mouse pressed left at (336, 442)
Screenshot: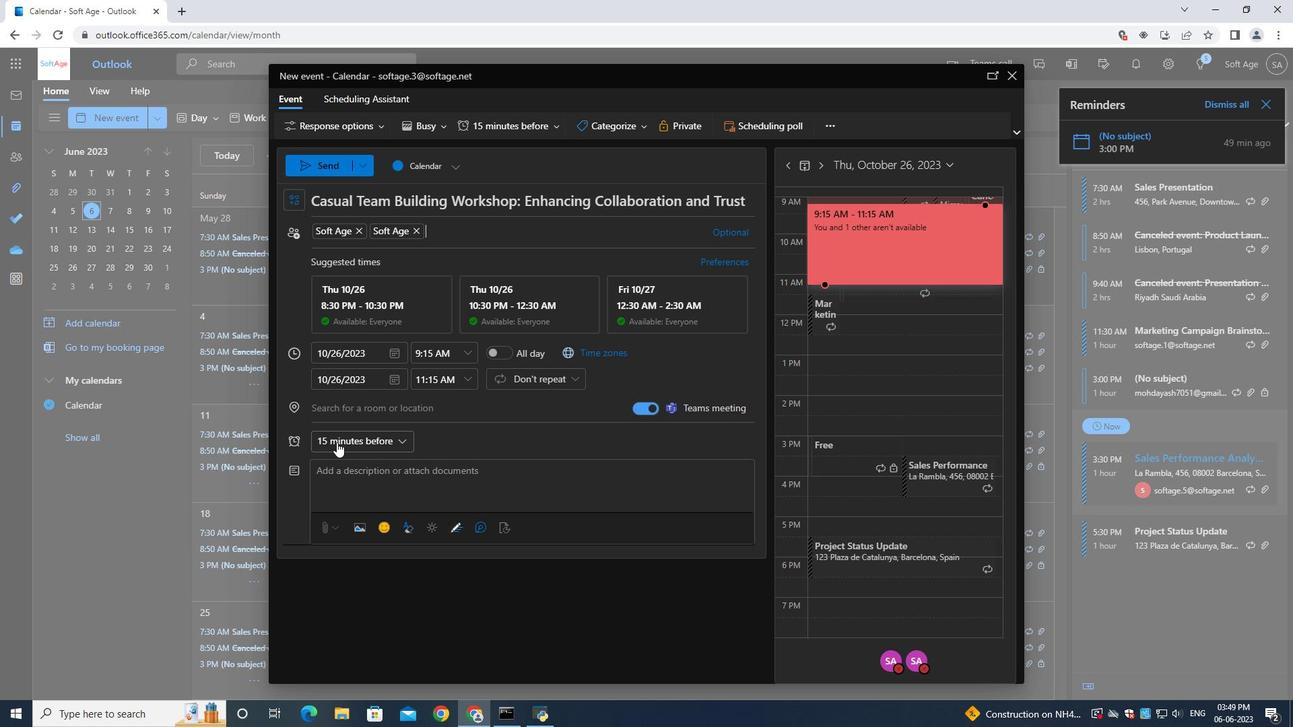 
Action: Mouse moved to (357, 222)
Screenshot: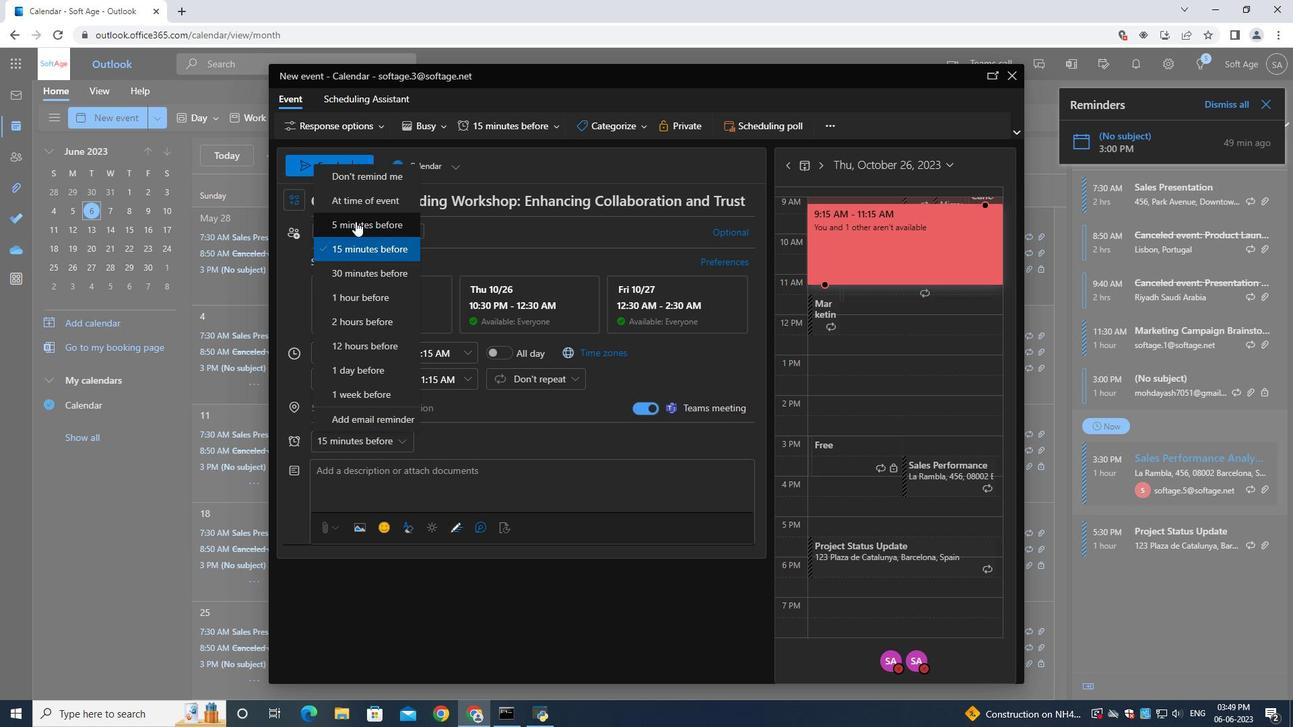 
Action: Mouse pressed left at (357, 222)
Screenshot: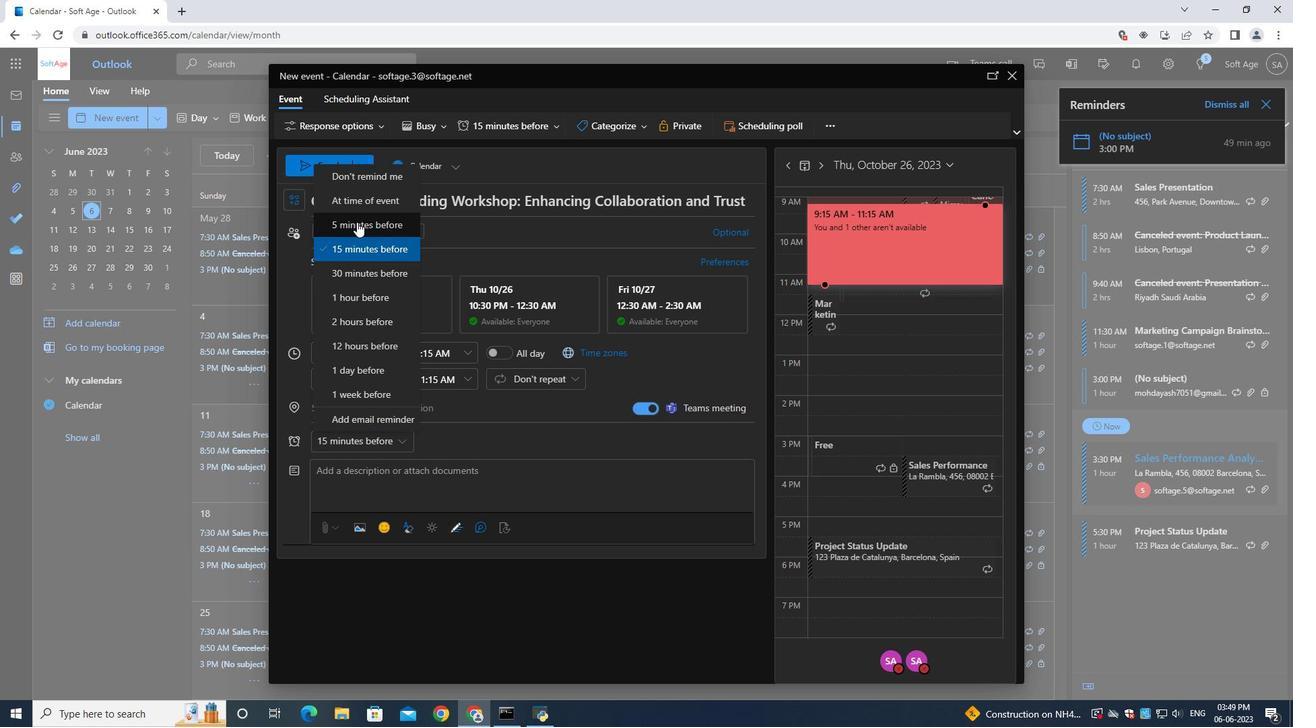
Action: Mouse moved to (324, 167)
Screenshot: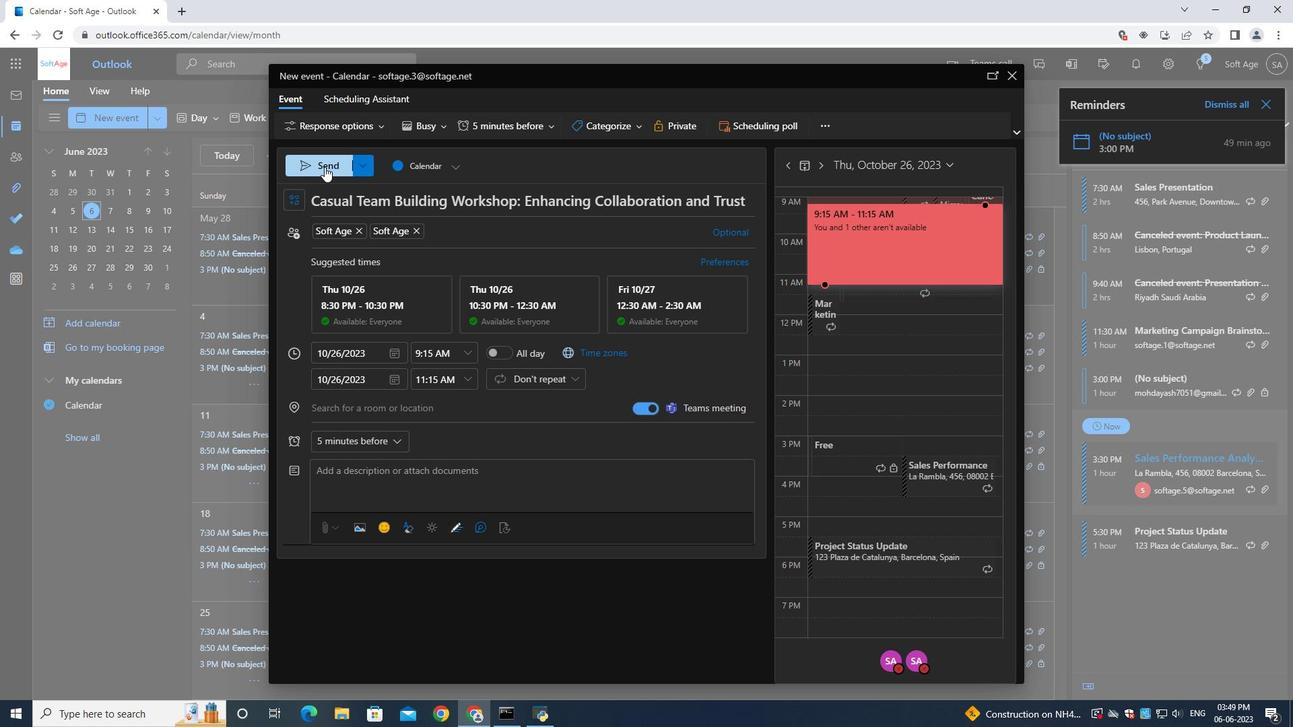 
Action: Mouse pressed left at (324, 167)
Screenshot: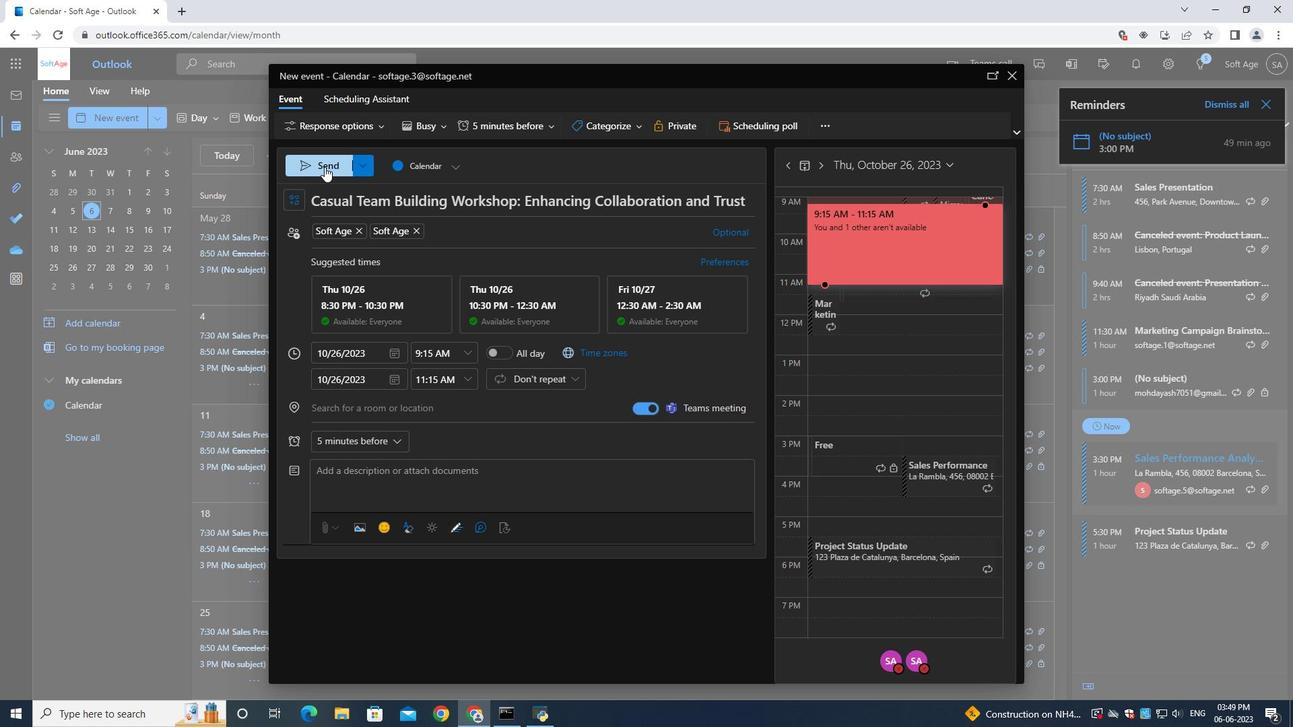 
Action: Mouse moved to (431, 307)
Screenshot: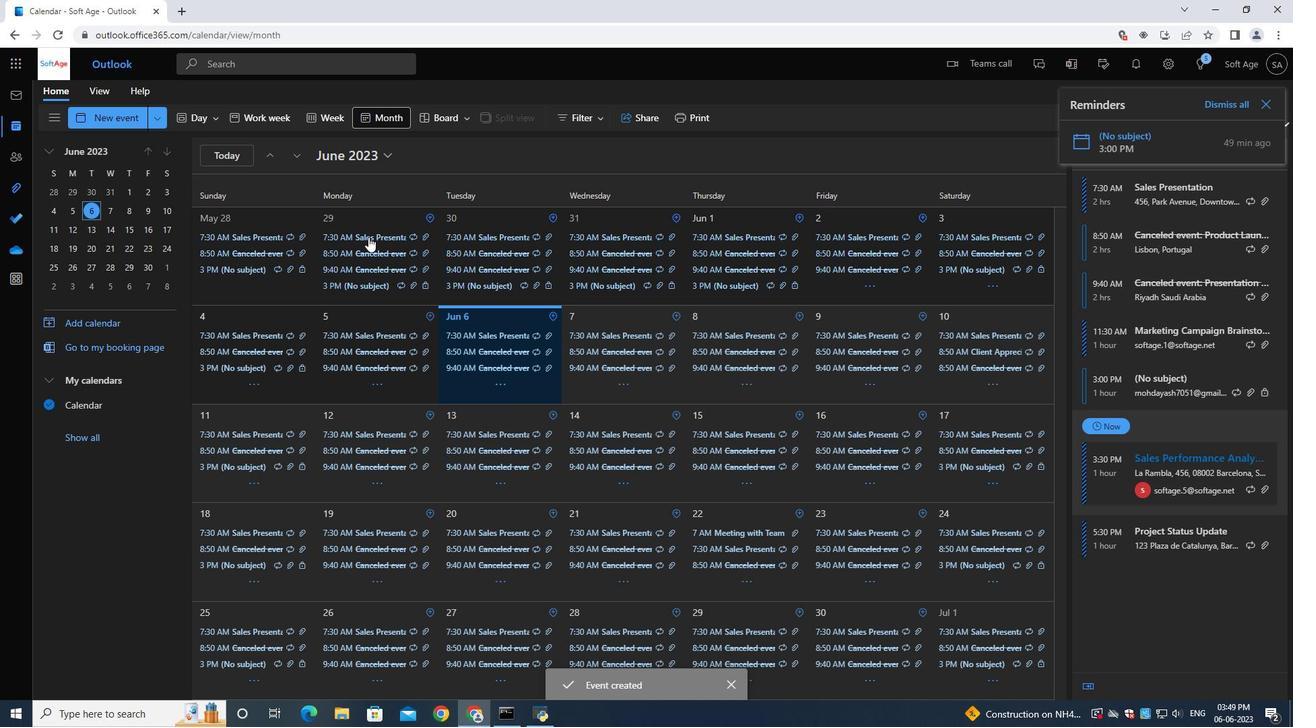 
